 Task: See the cancellation policy of Tree house in Hardwick, Vermont, United States.
Action: Mouse moved to (103, 267)
Screenshot: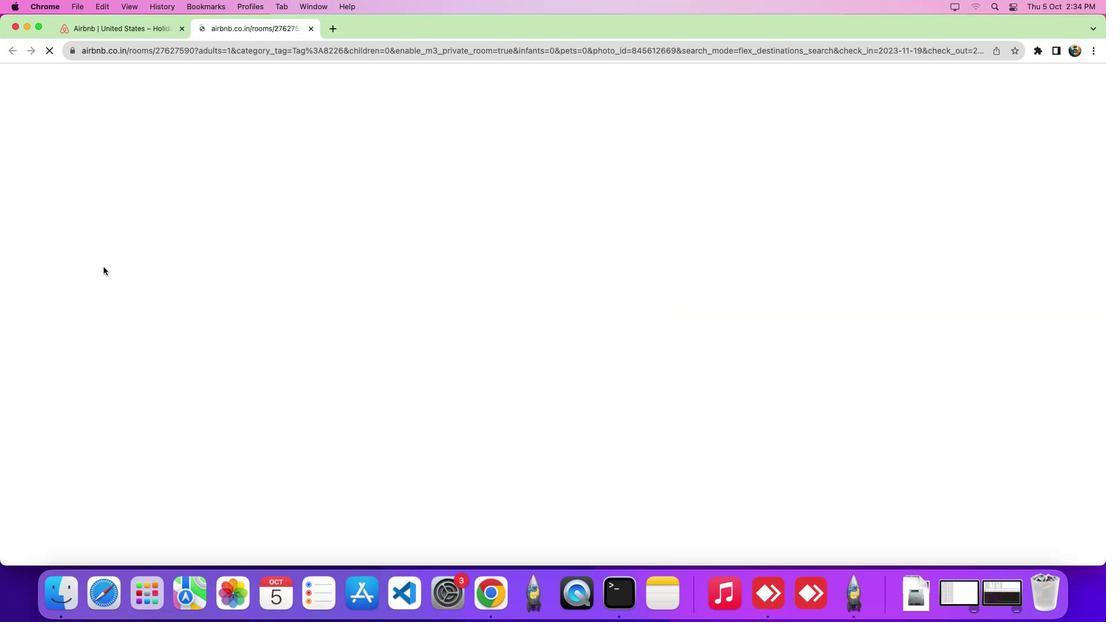 
Action: Mouse pressed left at (103, 267)
Screenshot: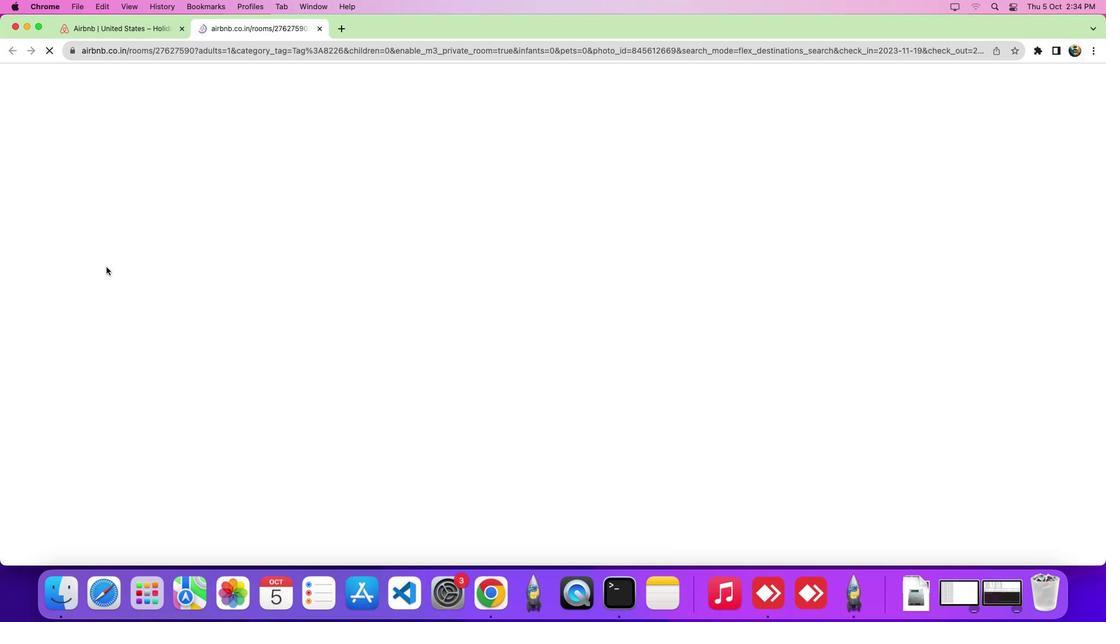 
Action: Mouse moved to (163, 403)
Screenshot: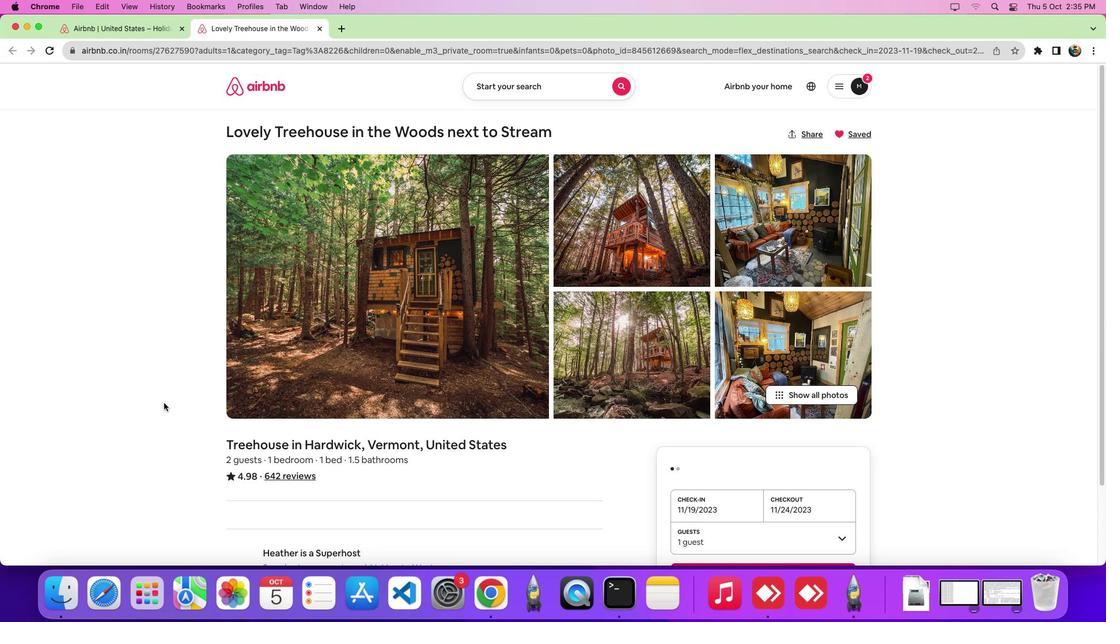 
Action: Mouse scrolled (163, 403) with delta (0, 0)
Screenshot: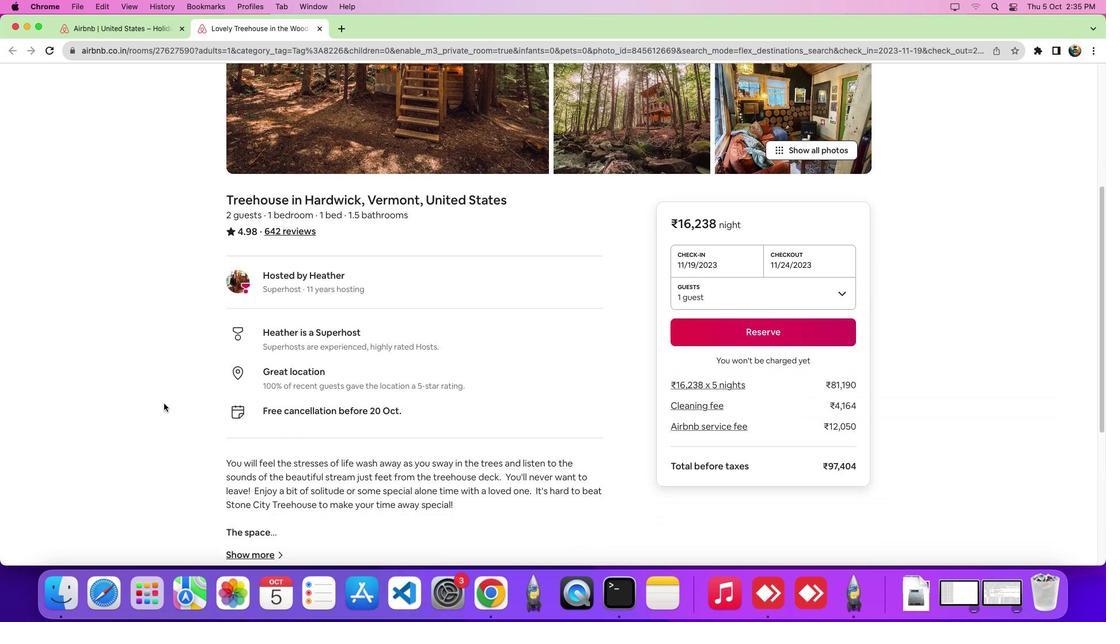 
Action: Mouse scrolled (163, 403) with delta (0, -1)
Screenshot: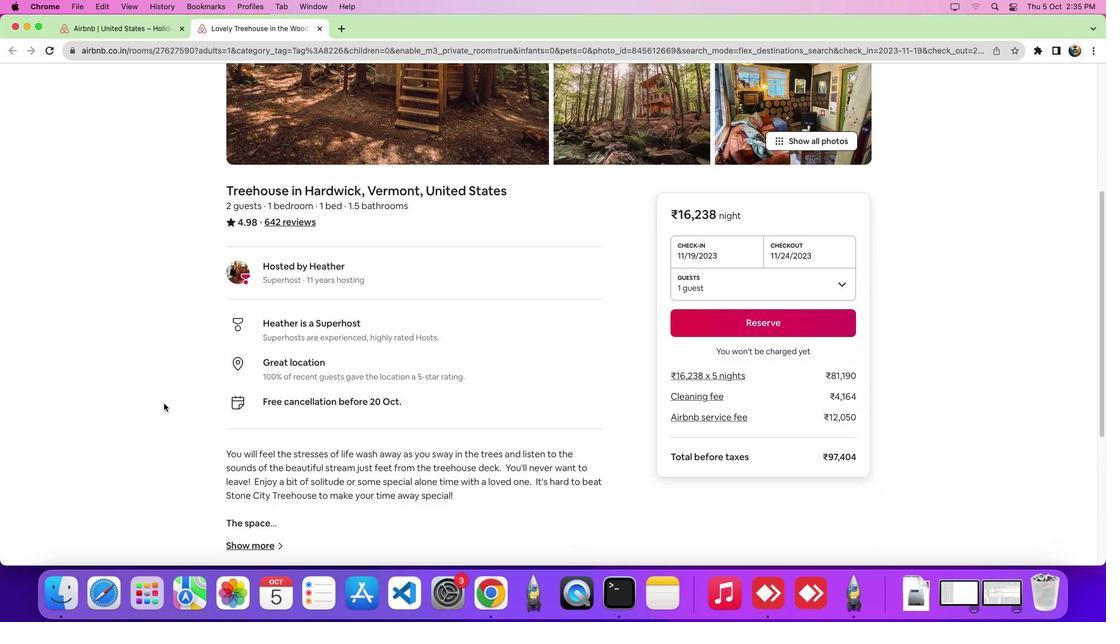 
Action: Mouse scrolled (163, 403) with delta (0, -5)
Screenshot: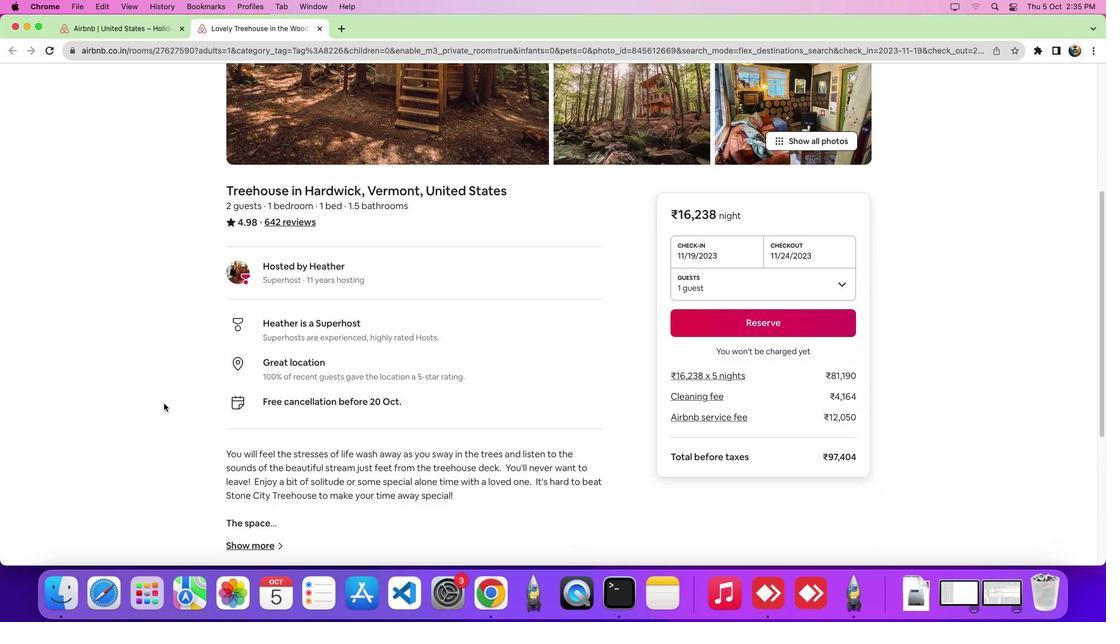 
Action: Mouse scrolled (163, 403) with delta (0, -8)
Screenshot: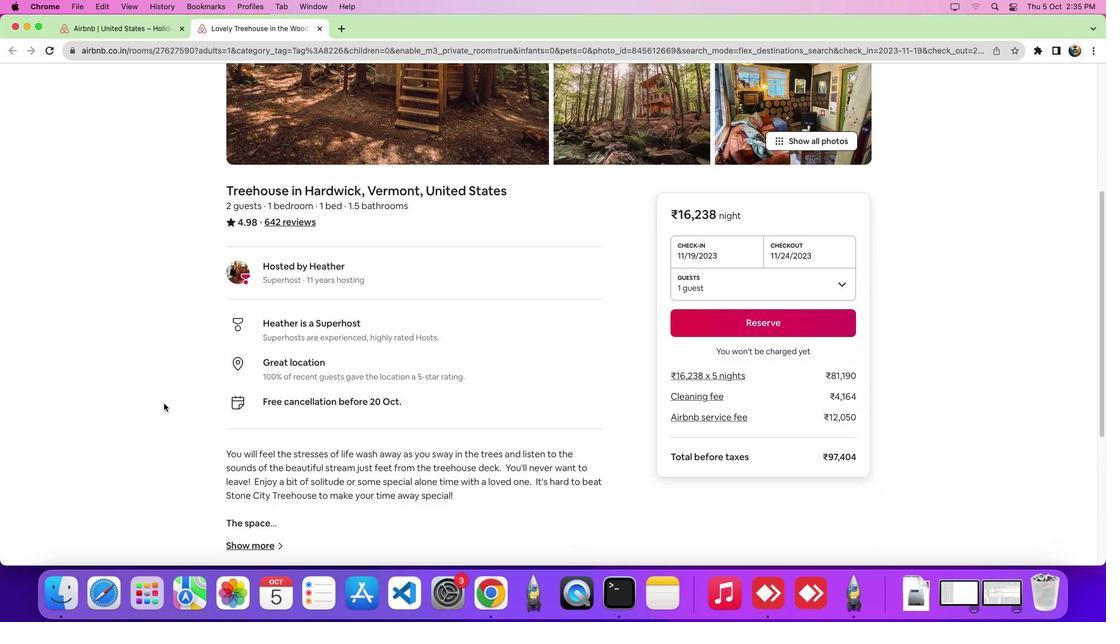 
Action: Mouse scrolled (163, 403) with delta (0, -9)
Screenshot: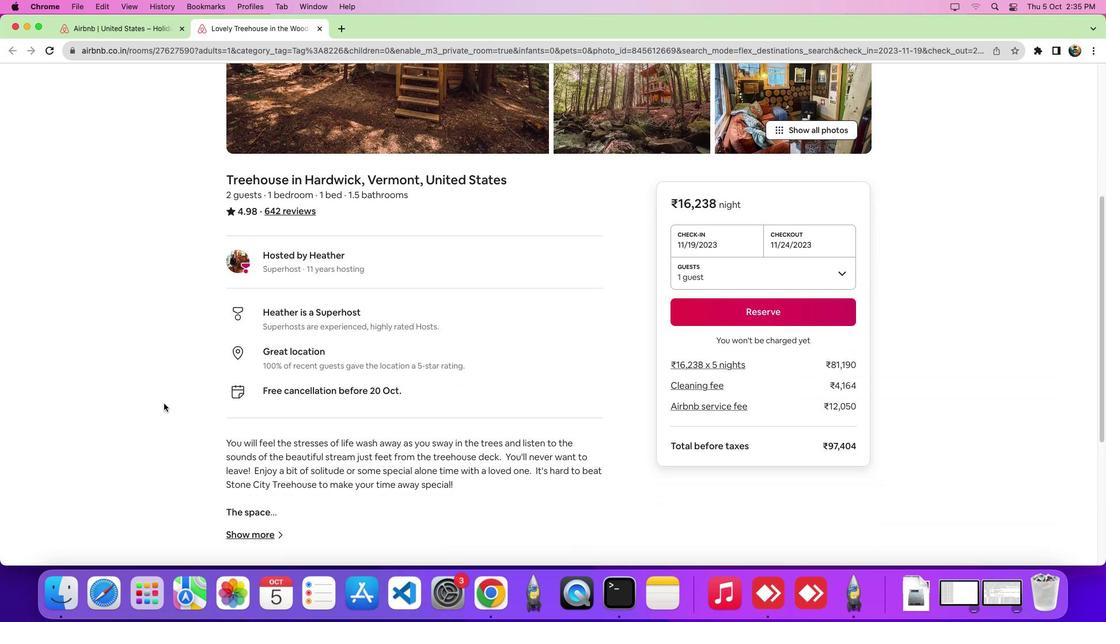 
Action: Mouse scrolled (163, 403) with delta (0, -9)
Screenshot: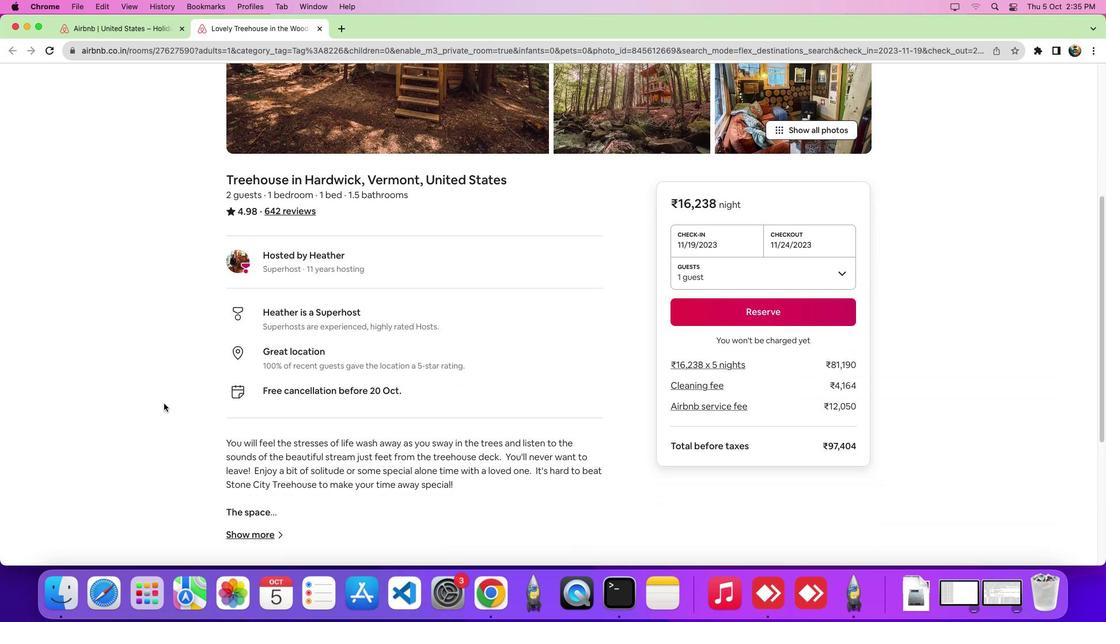 
Action: Mouse scrolled (163, 403) with delta (0, 0)
Screenshot: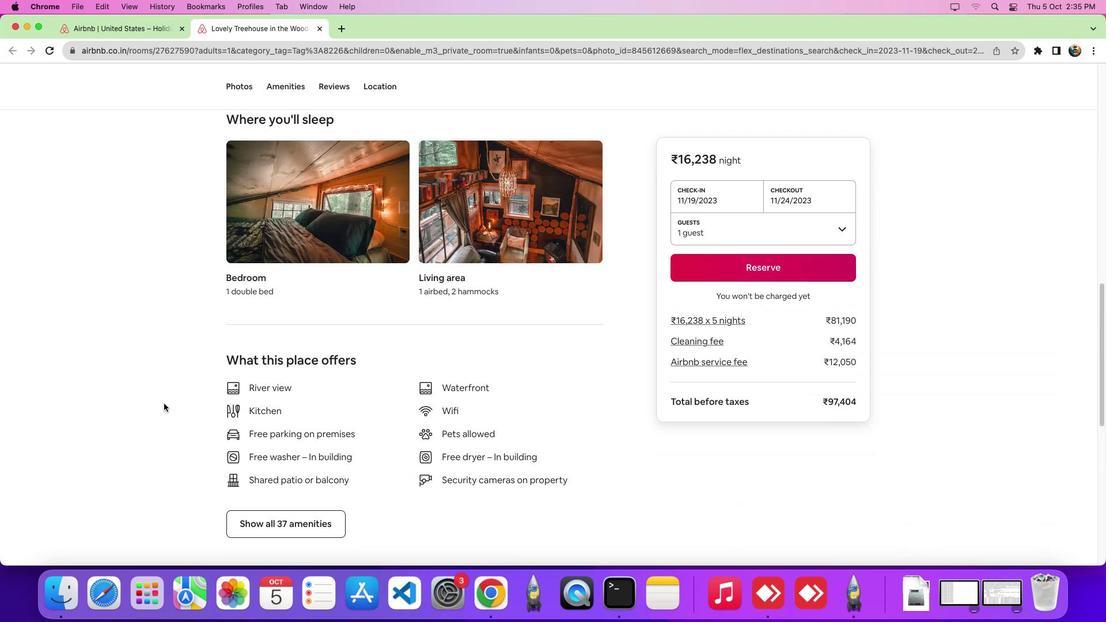 
Action: Mouse scrolled (163, 403) with delta (0, -1)
Screenshot: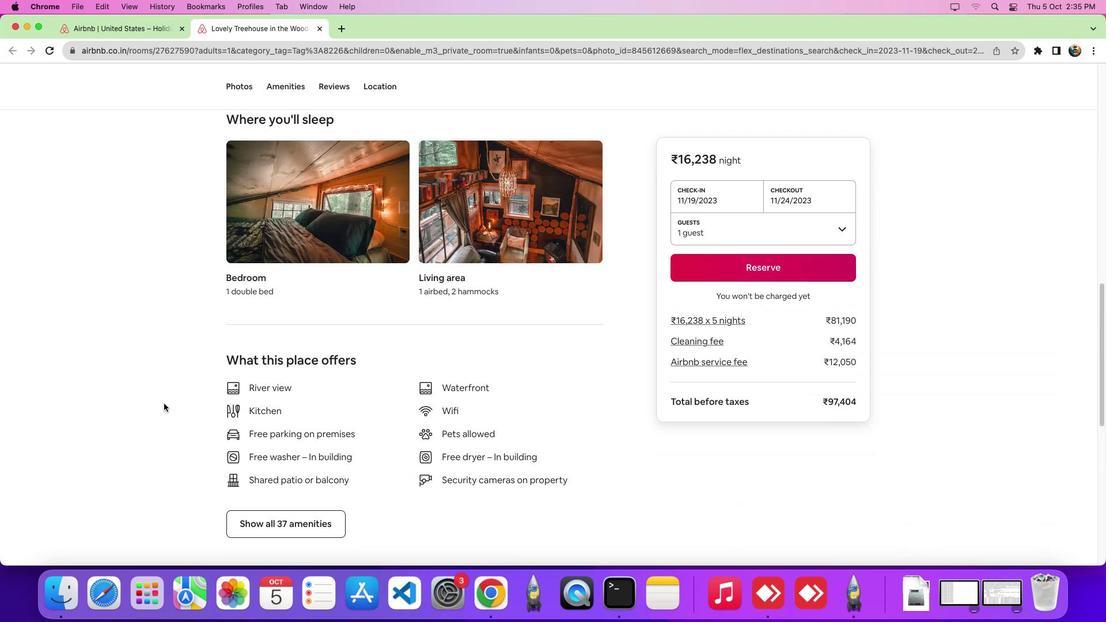 
Action: Mouse scrolled (163, 403) with delta (0, -5)
Screenshot: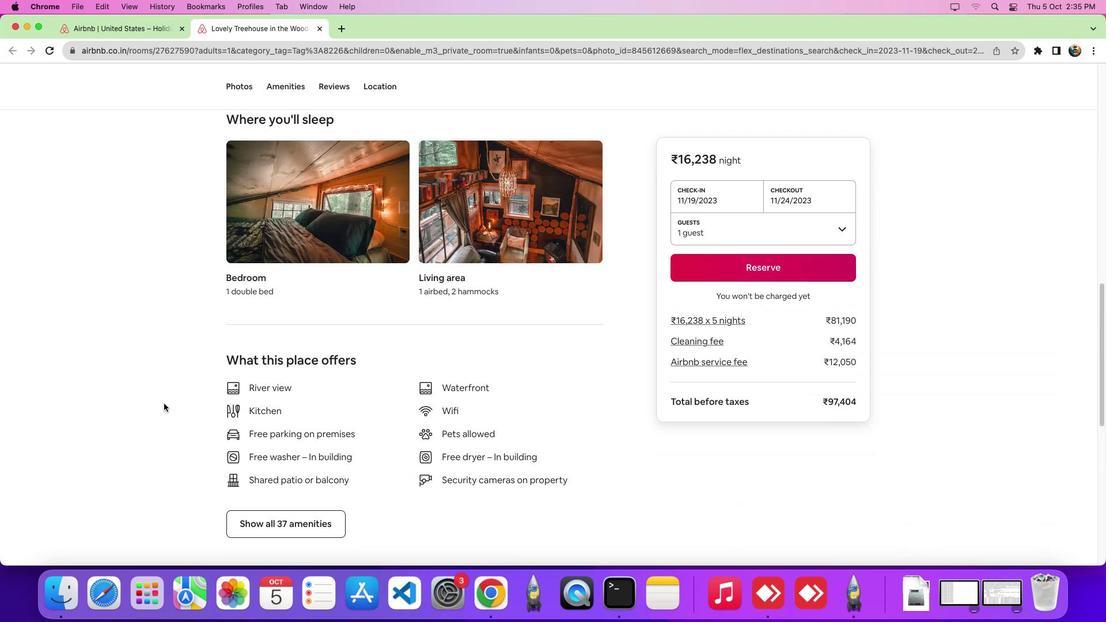 
Action: Mouse scrolled (163, 403) with delta (0, -8)
Screenshot: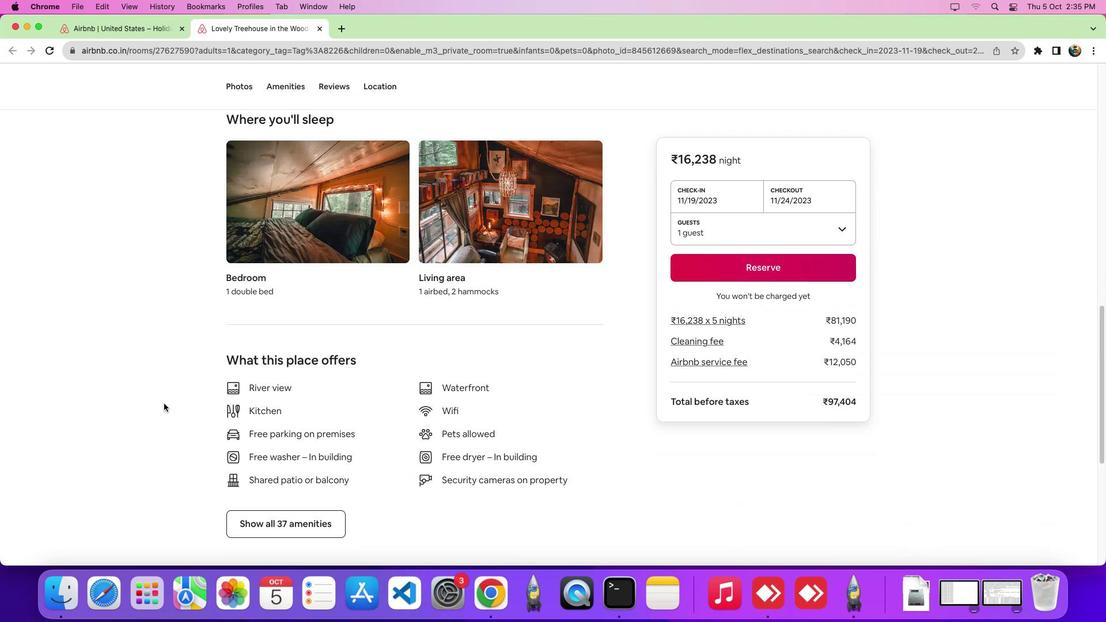 
Action: Mouse scrolled (163, 403) with delta (0, -9)
Screenshot: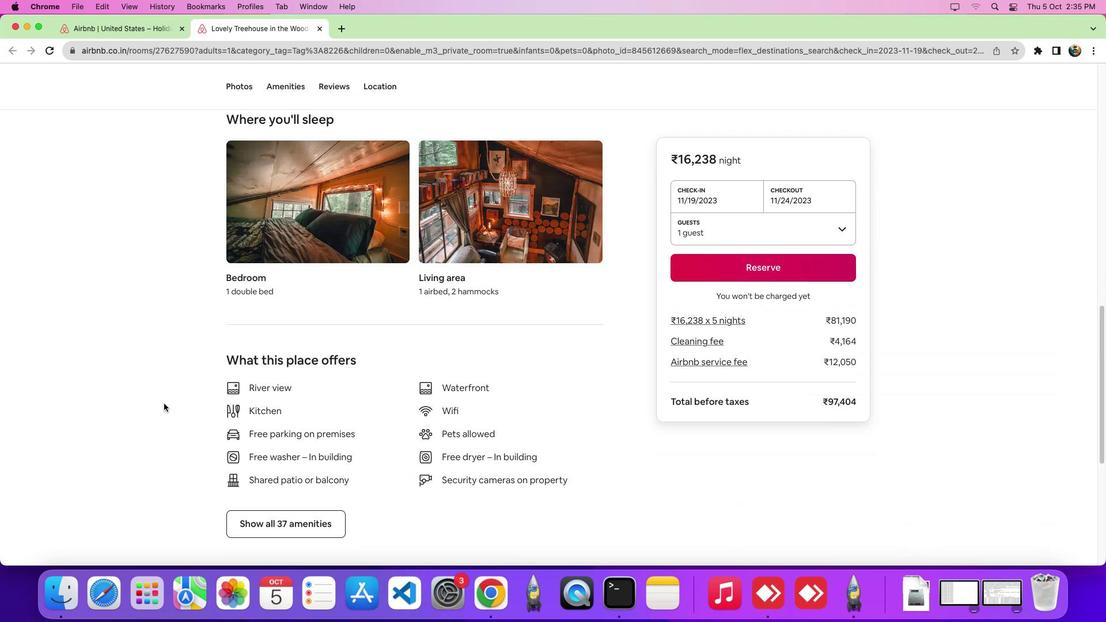 
Action: Mouse scrolled (163, 403) with delta (0, -9)
Screenshot: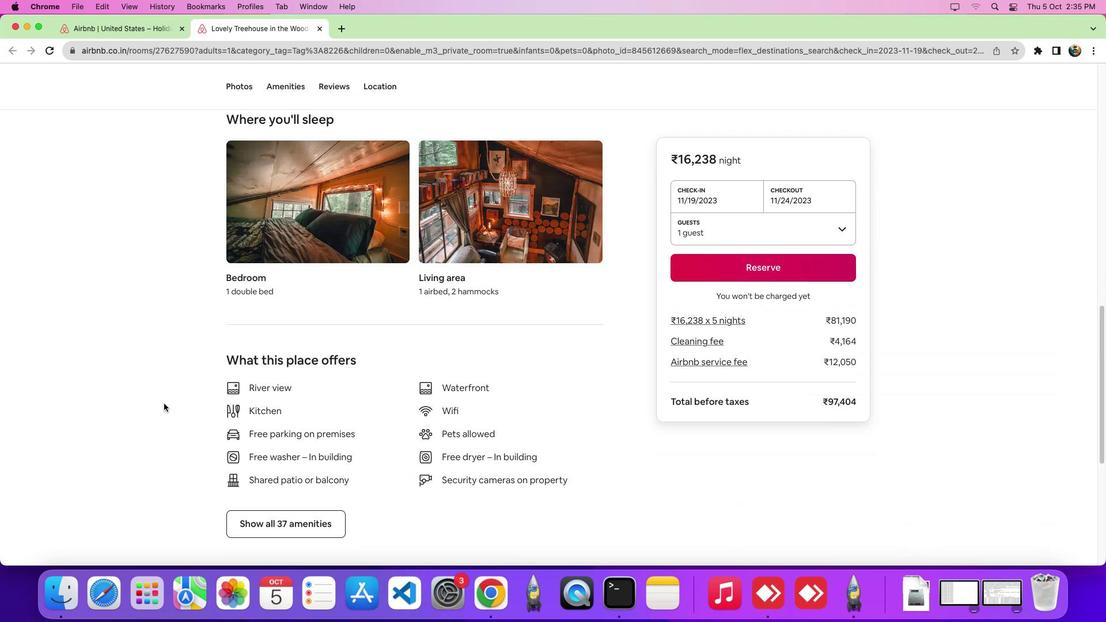 
Action: Mouse moved to (163, 404)
Screenshot: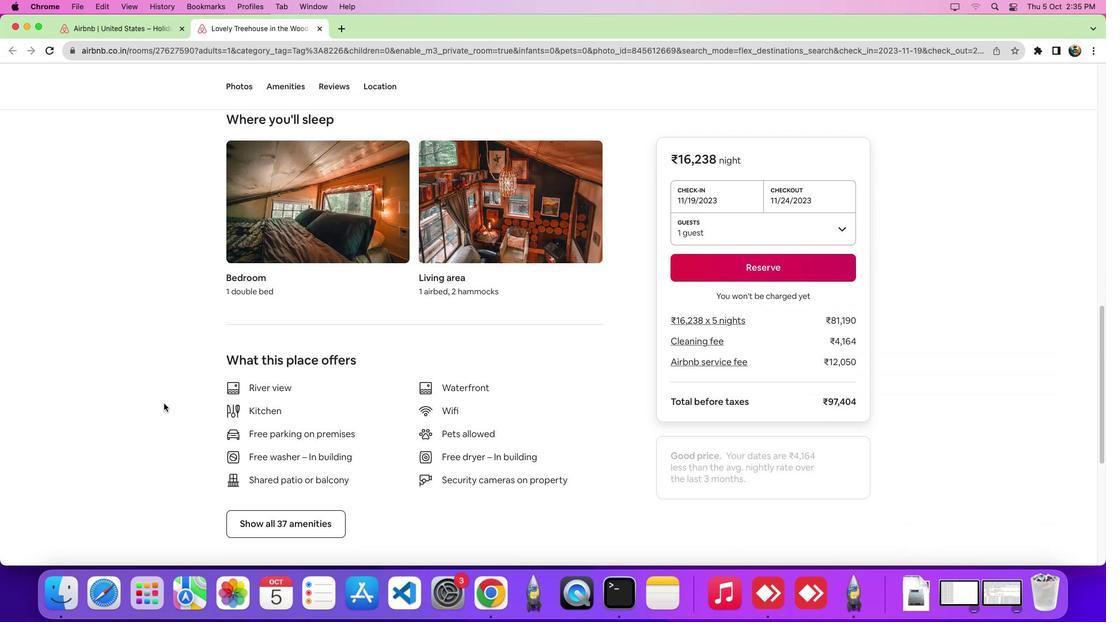 
Action: Mouse scrolled (163, 404) with delta (0, 0)
Screenshot: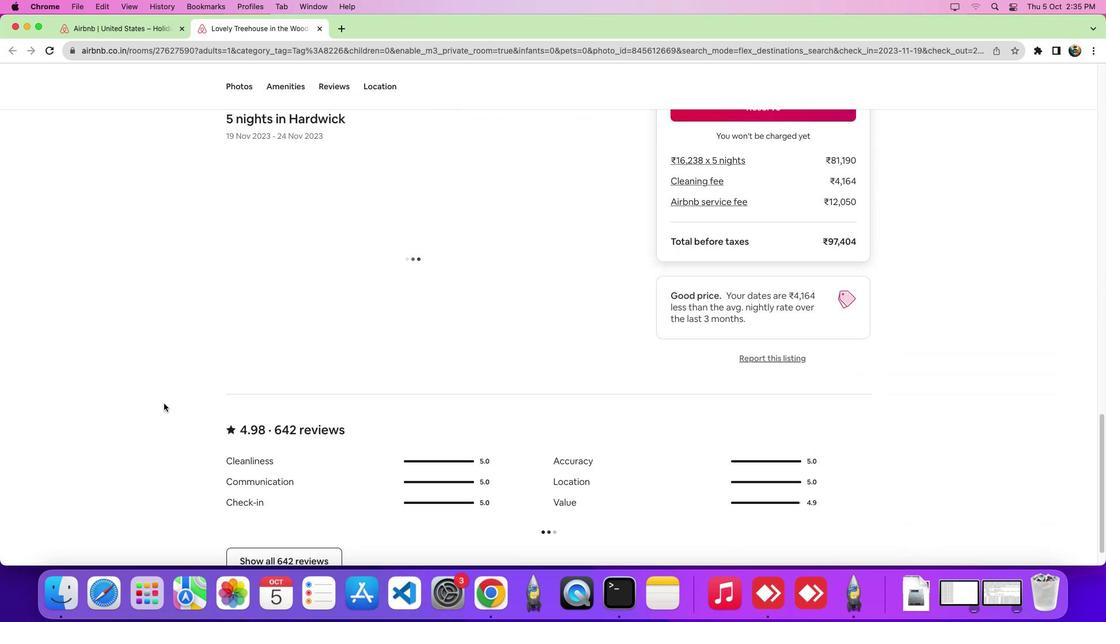 
Action: Mouse scrolled (163, 404) with delta (0, -1)
Screenshot: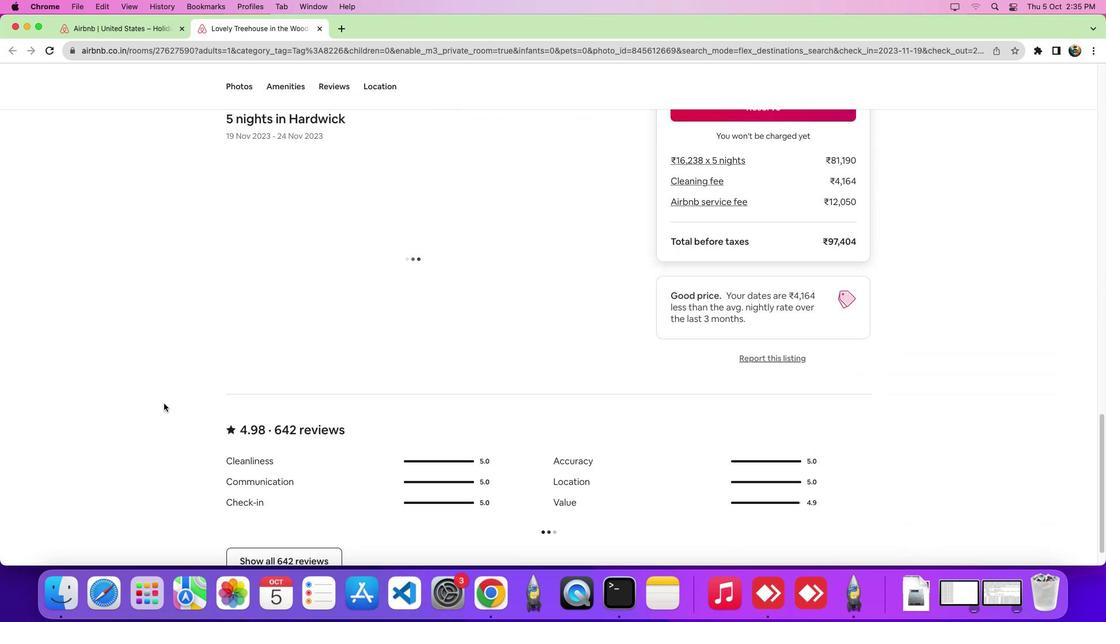 
Action: Mouse scrolled (163, 404) with delta (0, -5)
Screenshot: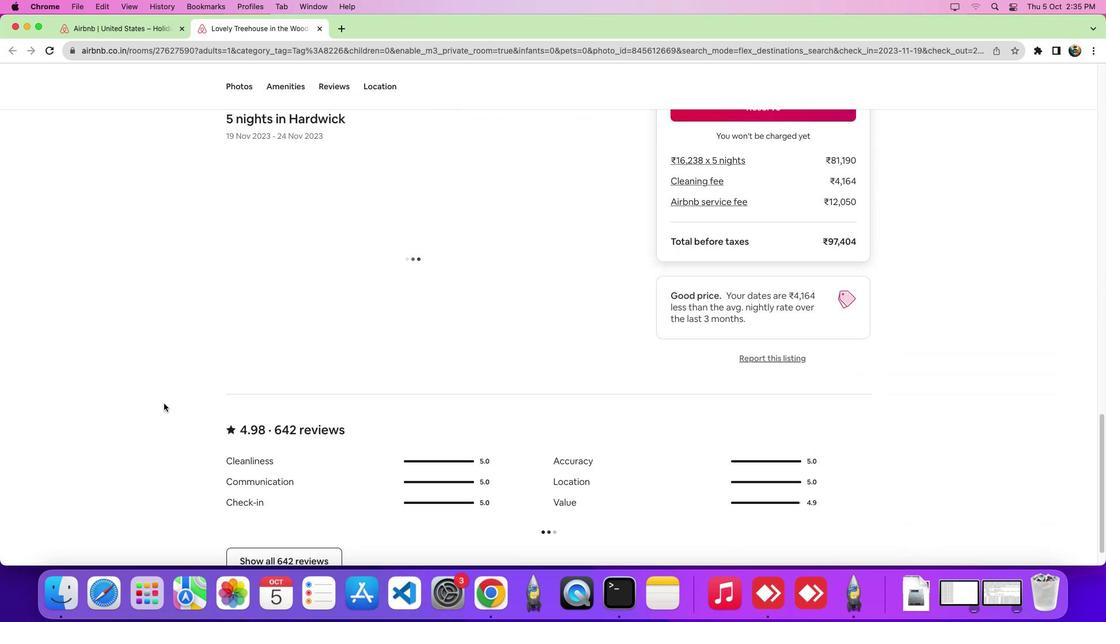
Action: Mouse scrolled (163, 404) with delta (0, -8)
Screenshot: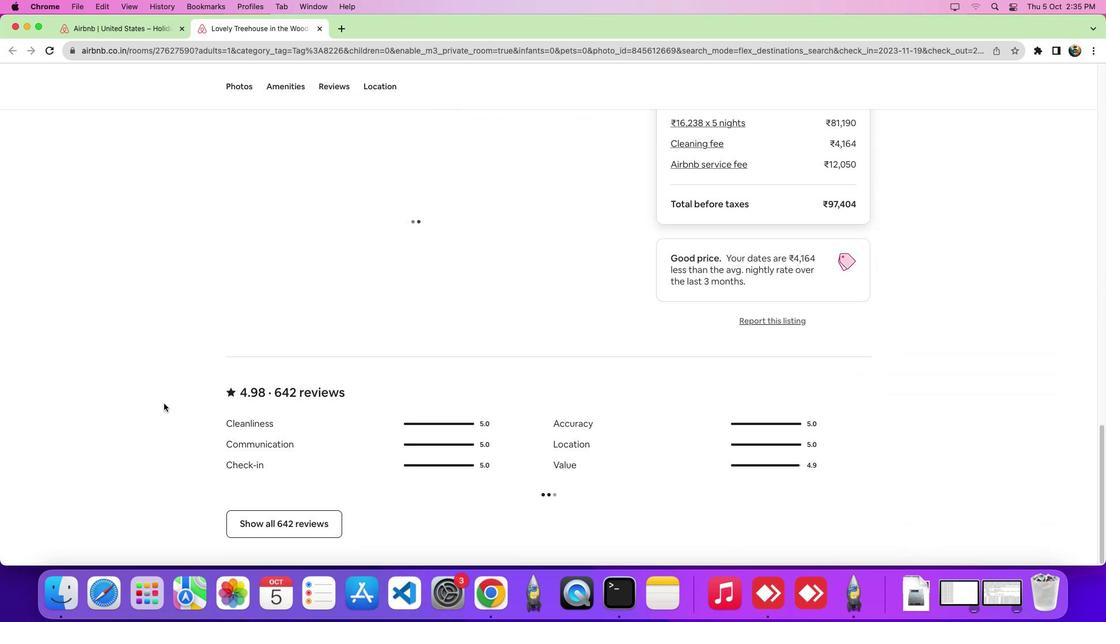 
Action: Mouse scrolled (163, 404) with delta (0, -9)
Screenshot: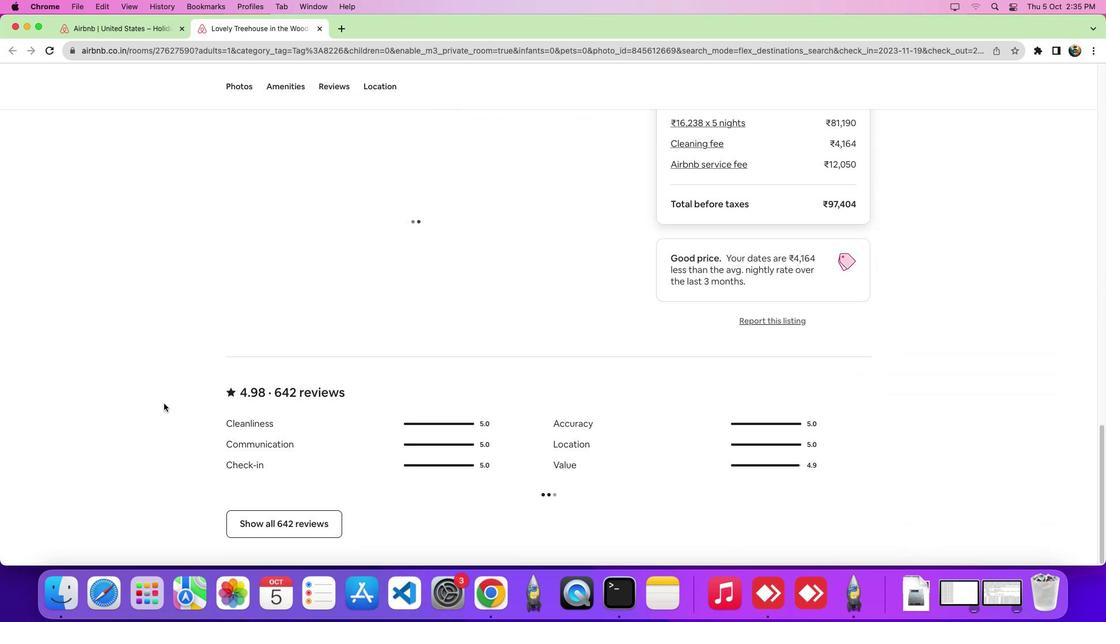 
Action: Mouse scrolled (163, 404) with delta (0, -9)
Screenshot: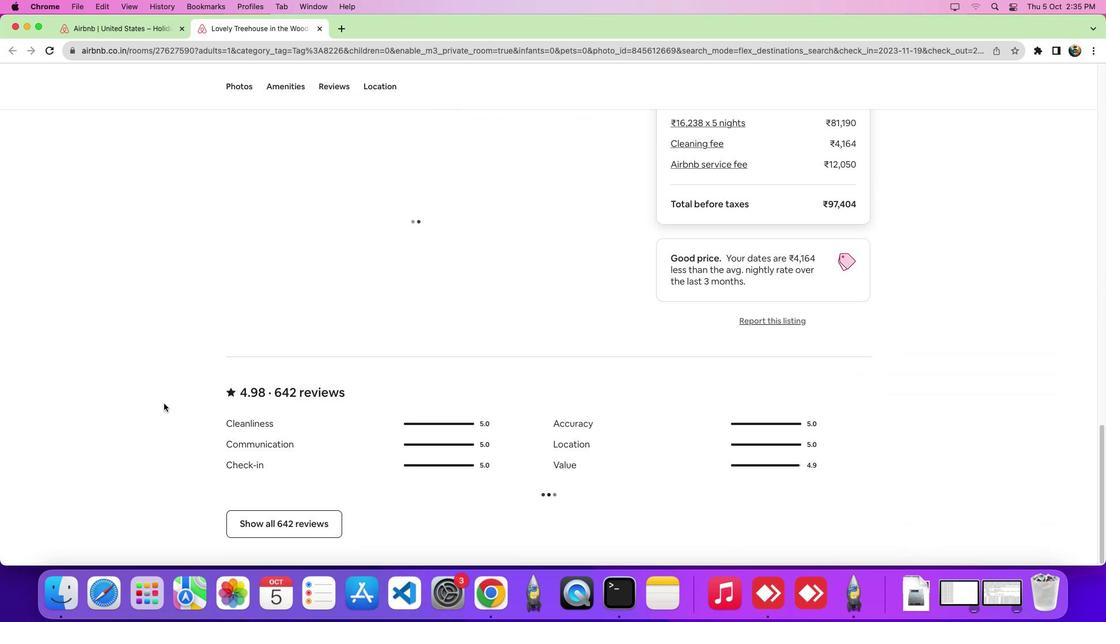 
Action: Mouse scrolled (163, 404) with delta (0, 0)
Screenshot: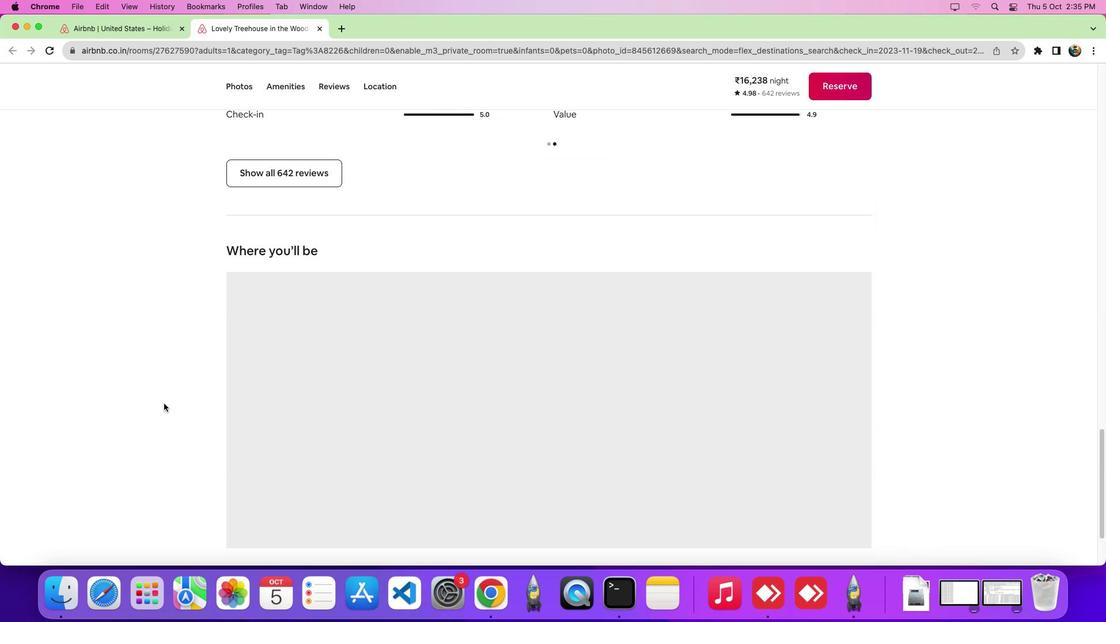 
Action: Mouse scrolled (163, 404) with delta (0, -1)
Screenshot: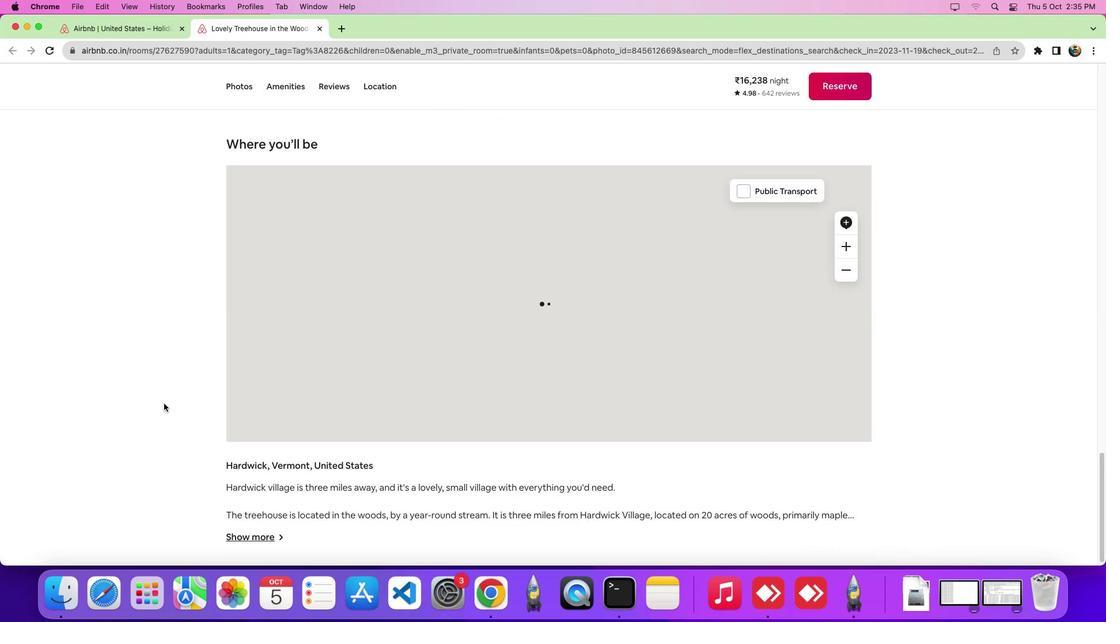 
Action: Mouse scrolled (163, 404) with delta (0, -5)
Screenshot: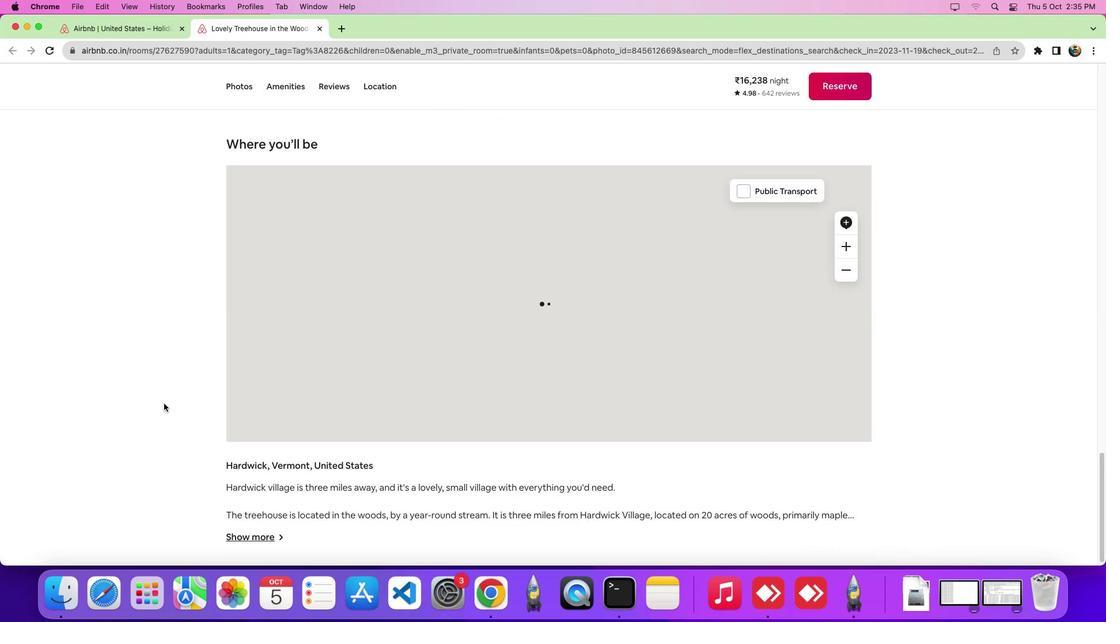 
Action: Mouse scrolled (163, 404) with delta (0, -8)
Screenshot: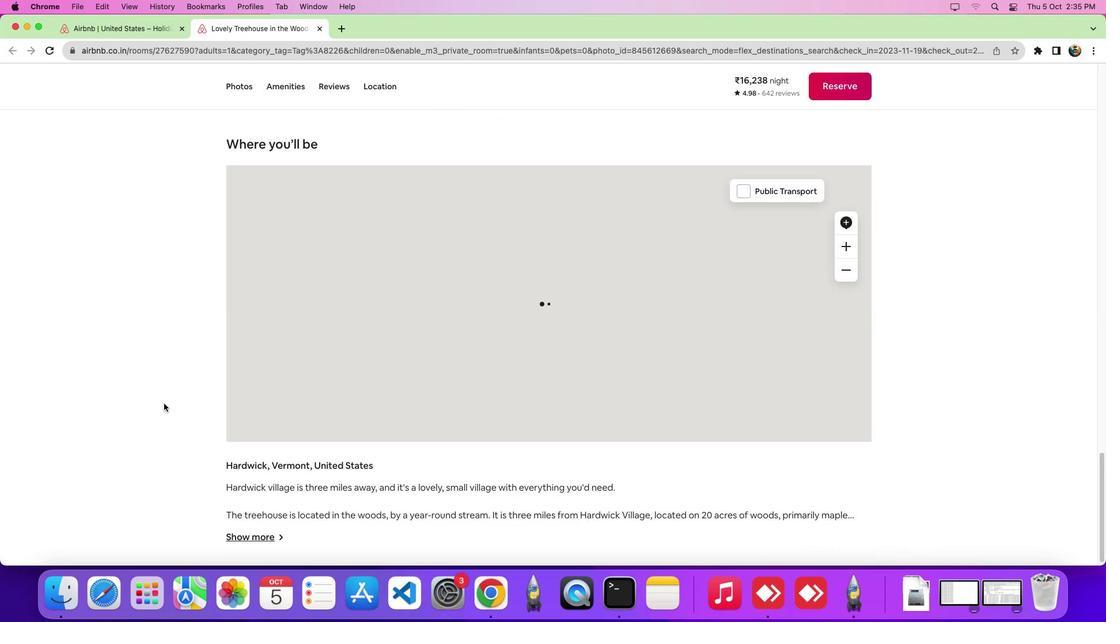 
Action: Mouse scrolled (163, 404) with delta (0, -9)
Screenshot: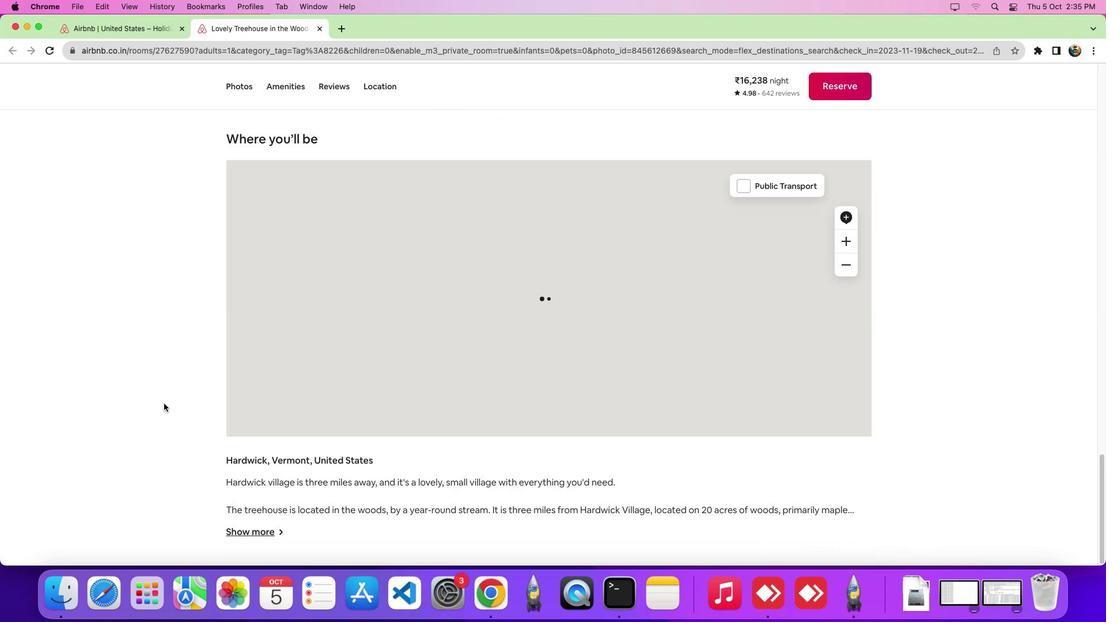 
Action: Mouse scrolled (163, 404) with delta (0, 0)
Screenshot: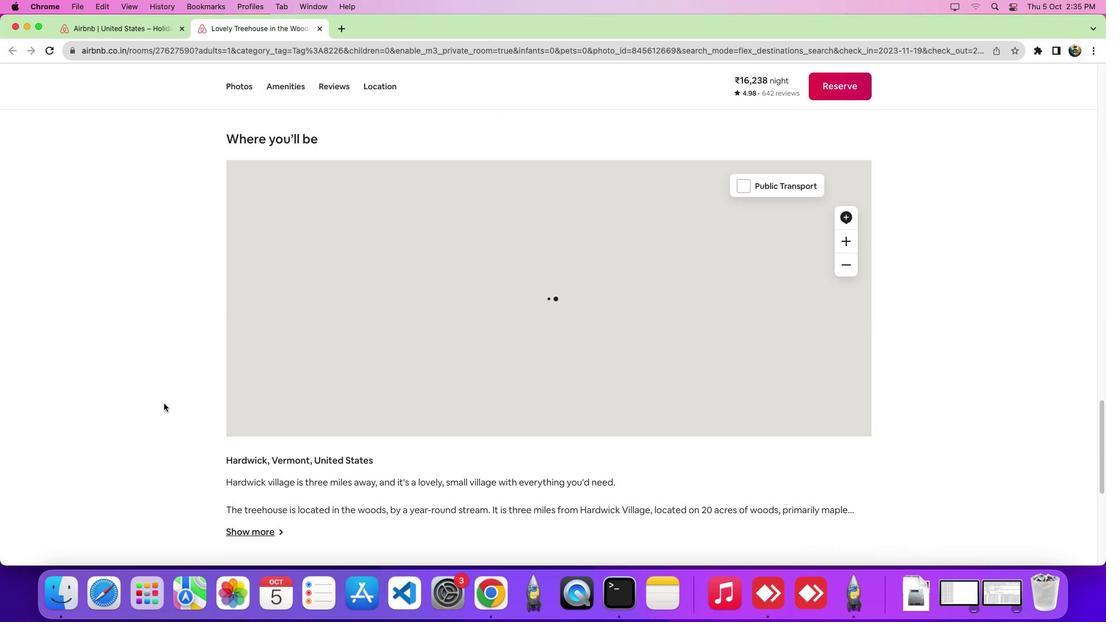 
Action: Mouse scrolled (163, 404) with delta (0, -1)
Screenshot: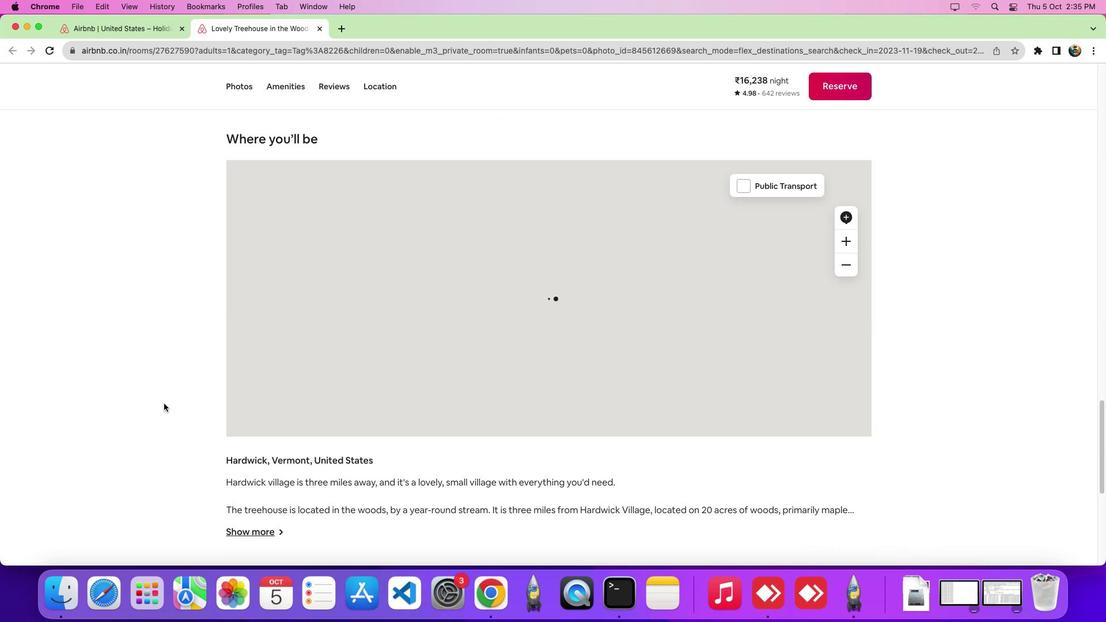 
Action: Mouse scrolled (163, 404) with delta (0, -5)
Screenshot: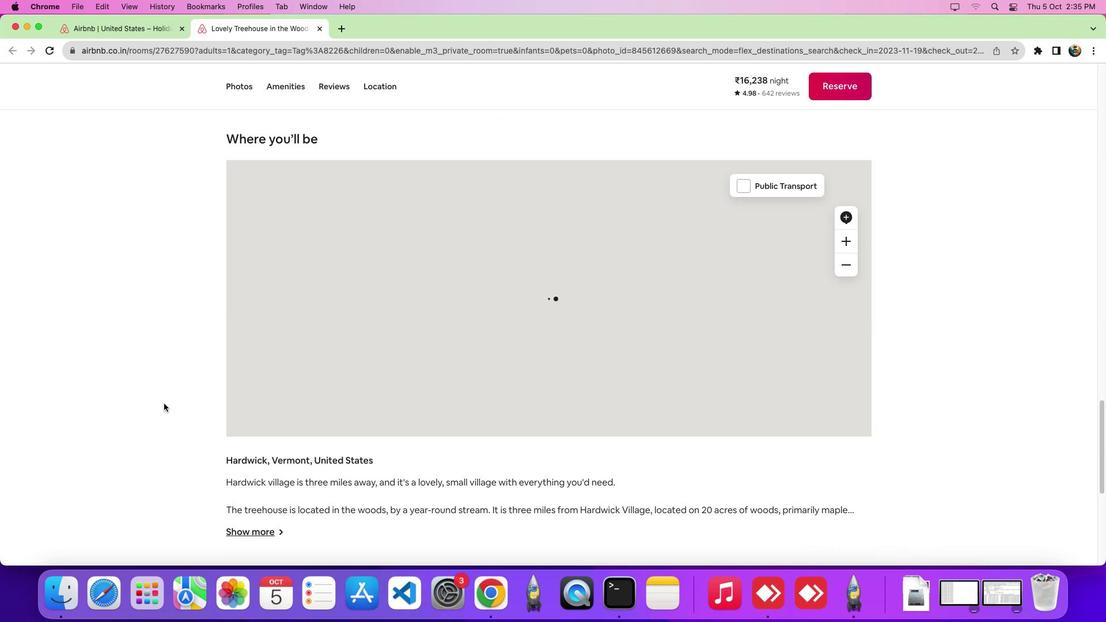 
Action: Mouse scrolled (163, 404) with delta (0, -8)
Screenshot: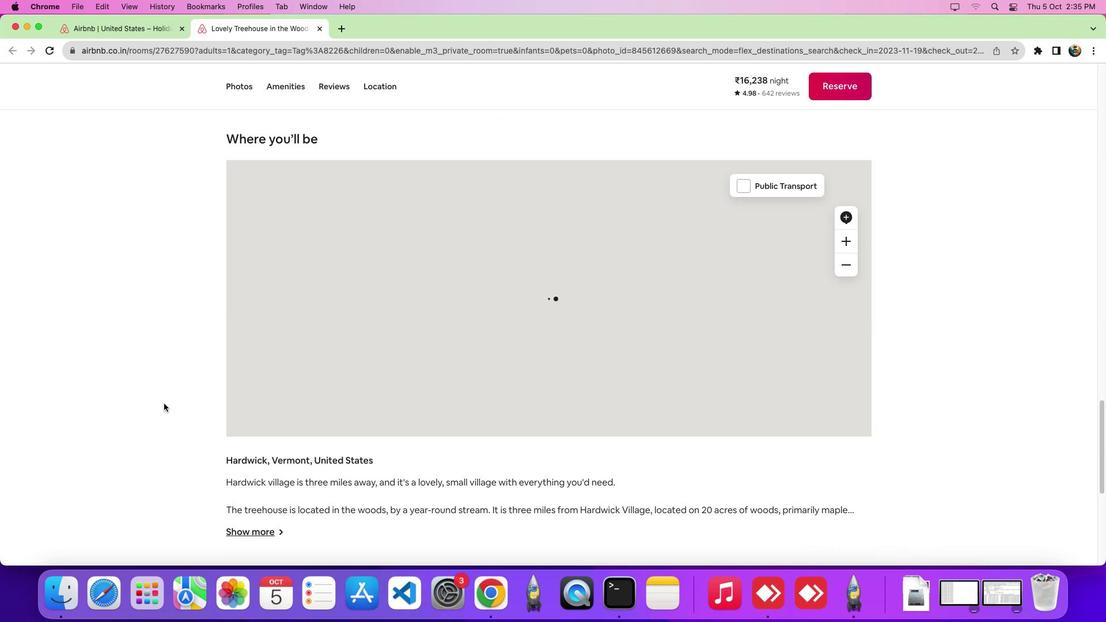 
Action: Mouse scrolled (163, 404) with delta (0, -8)
Screenshot: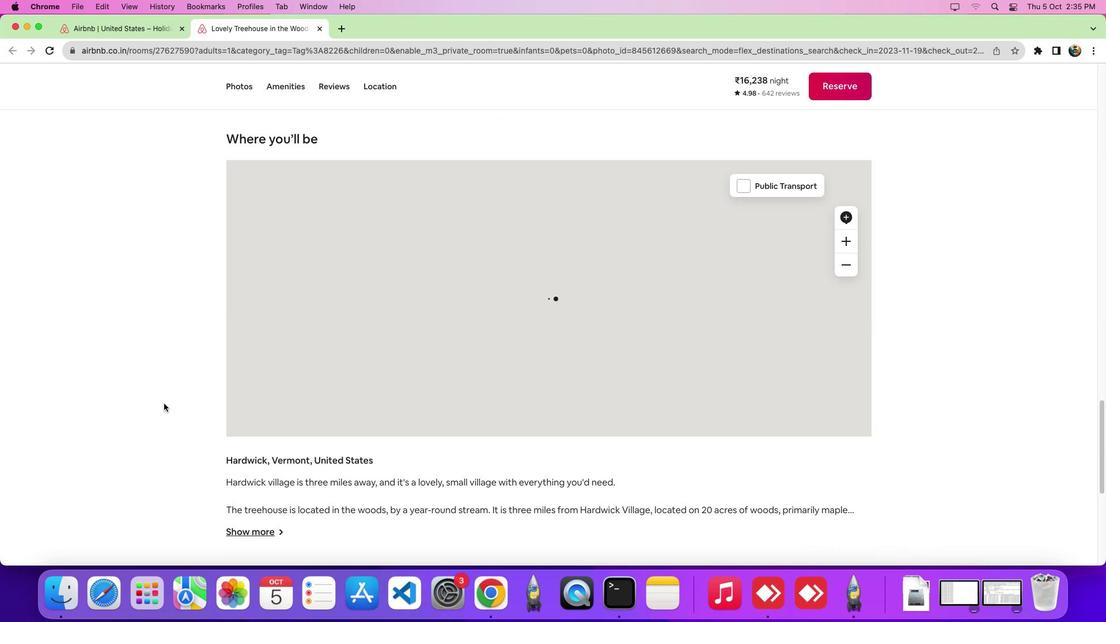 
Action: Mouse scrolled (163, 404) with delta (0, -9)
Screenshot: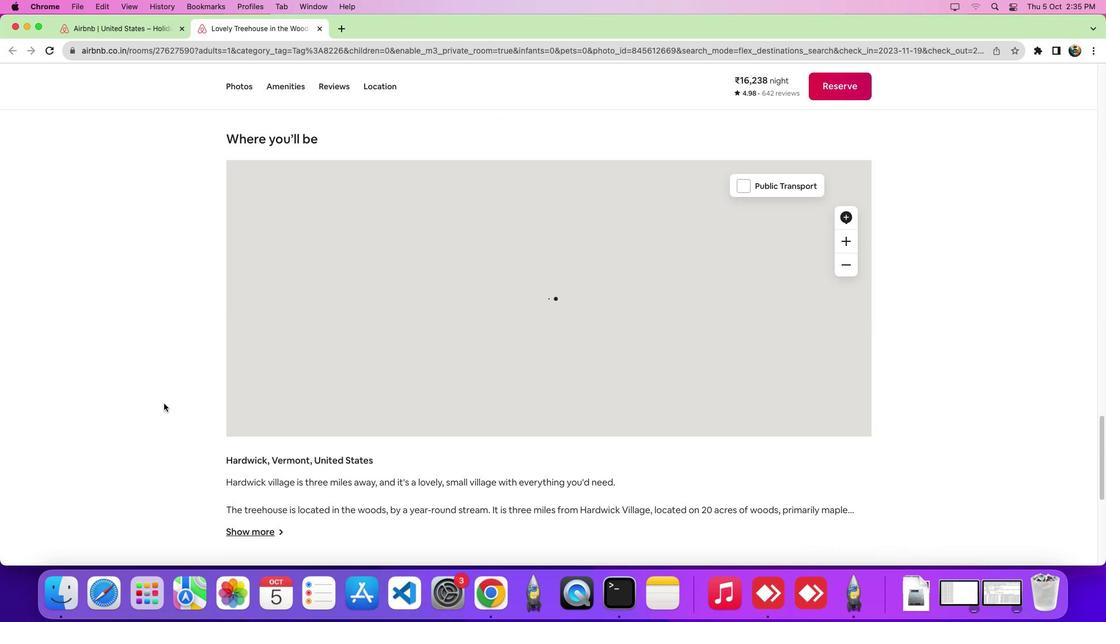 
Action: Mouse scrolled (163, 404) with delta (0, 0)
Screenshot: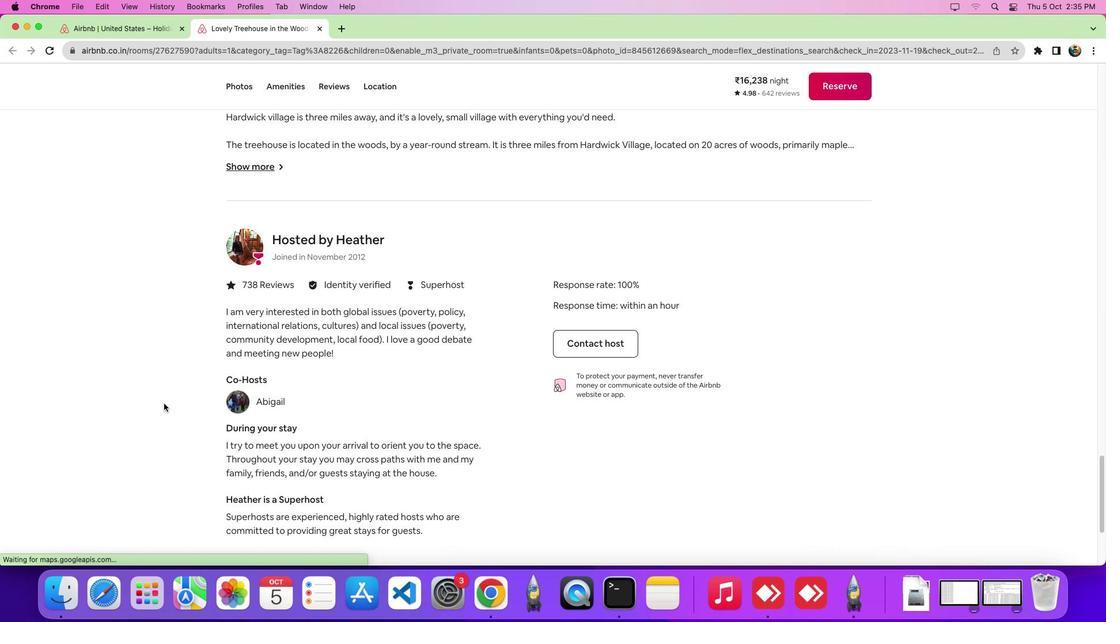 
Action: Mouse scrolled (163, 404) with delta (0, -1)
Screenshot: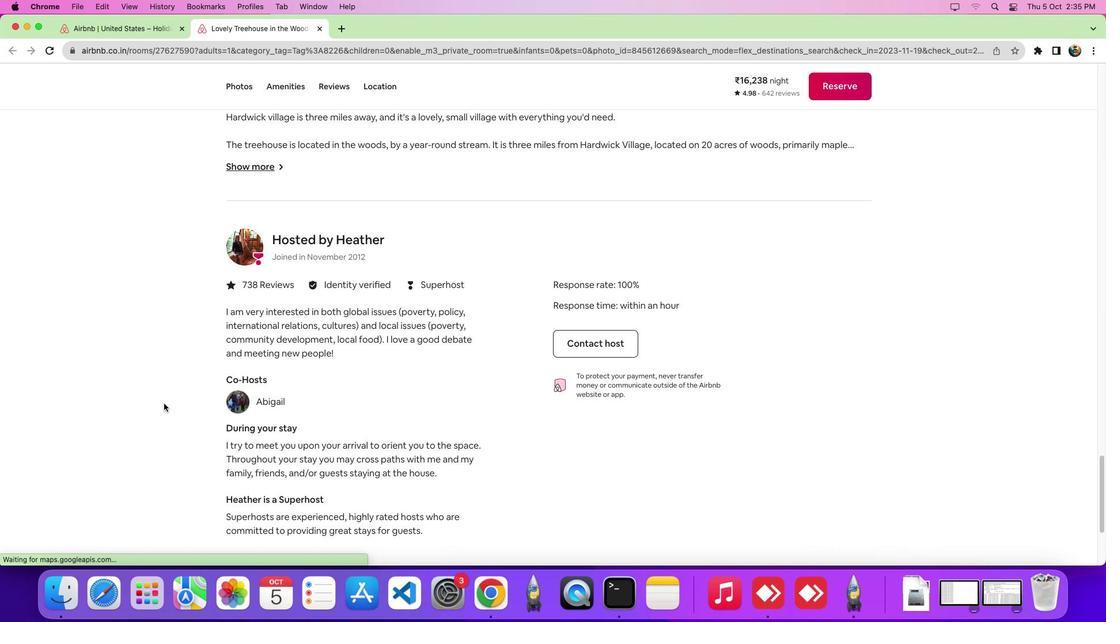 
Action: Mouse scrolled (163, 404) with delta (0, -5)
Screenshot: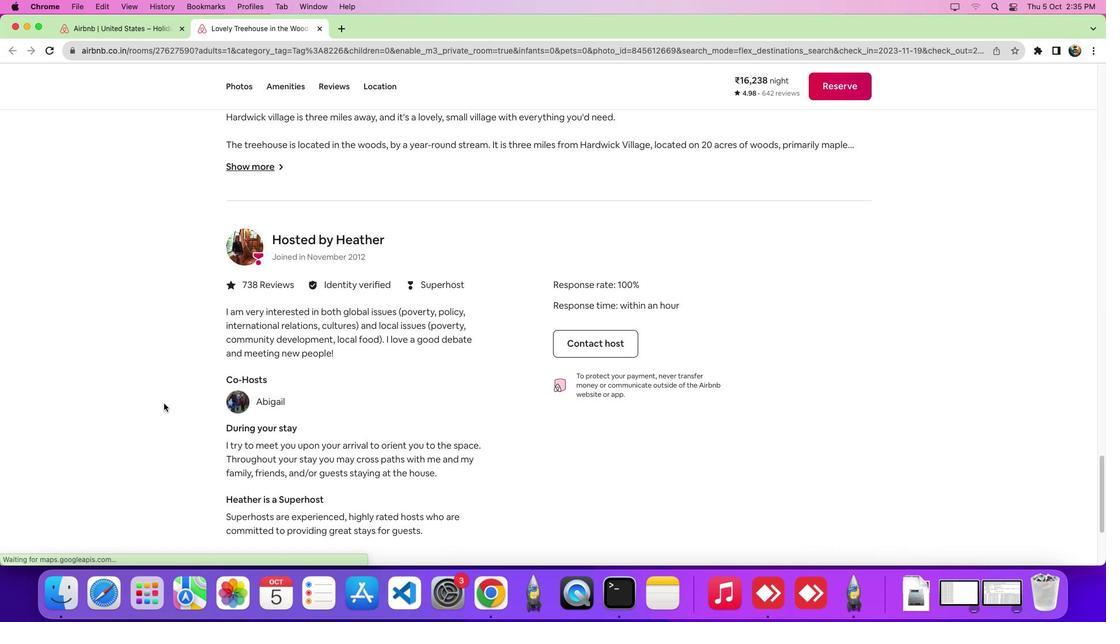 
Action: Mouse scrolled (163, 404) with delta (0, -8)
Screenshot: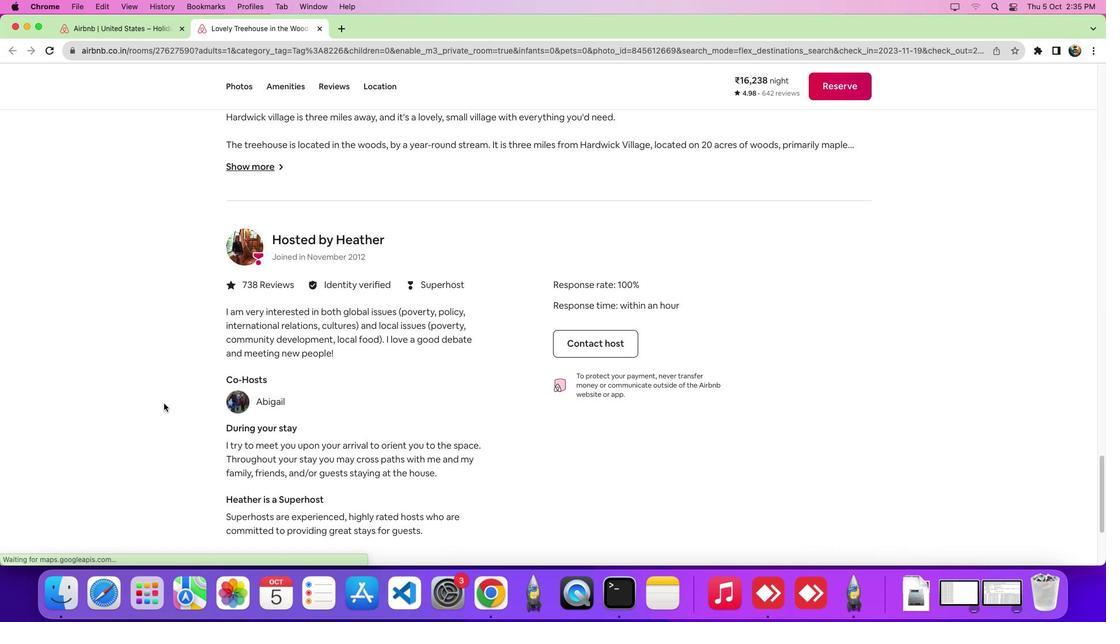 
Action: Mouse scrolled (163, 404) with delta (0, -8)
Screenshot: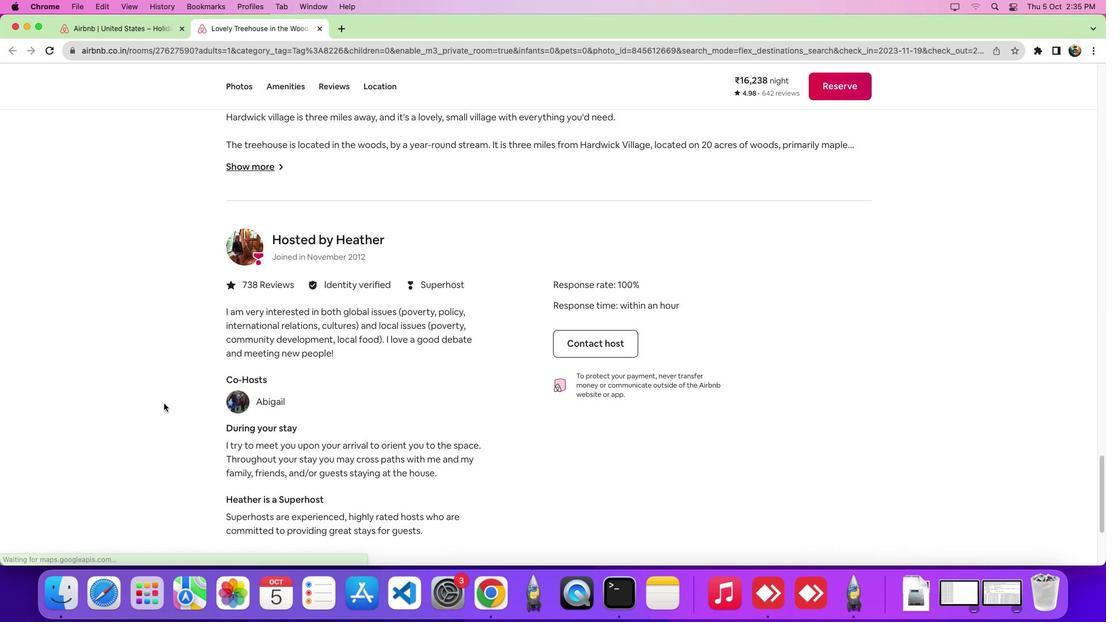
Action: Mouse scrolled (163, 404) with delta (0, 0)
Screenshot: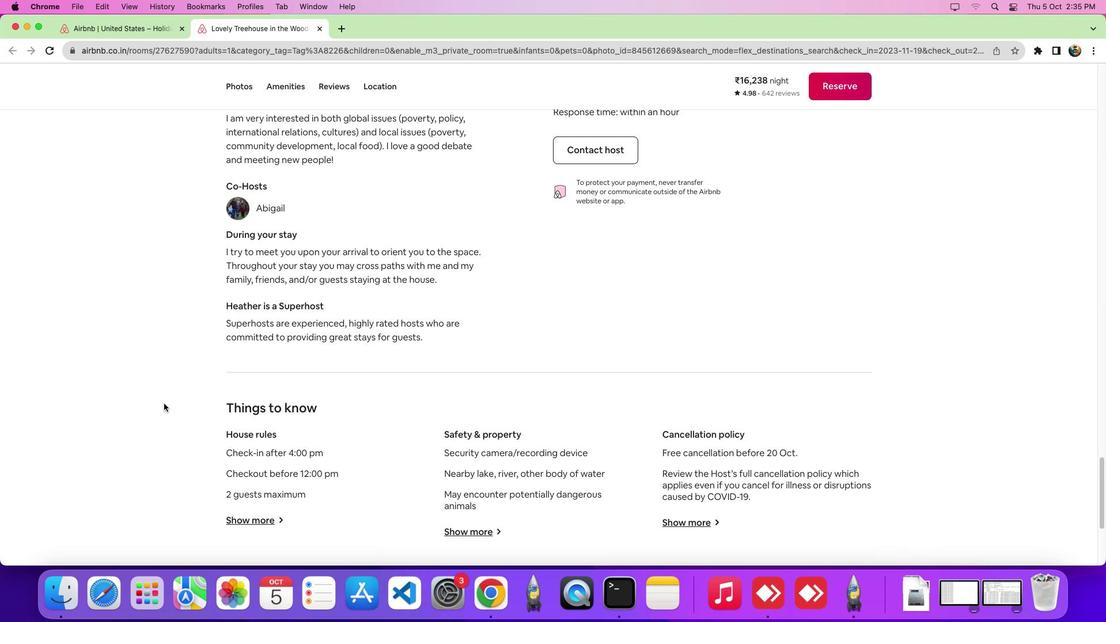 
Action: Mouse scrolled (163, 404) with delta (0, 0)
Screenshot: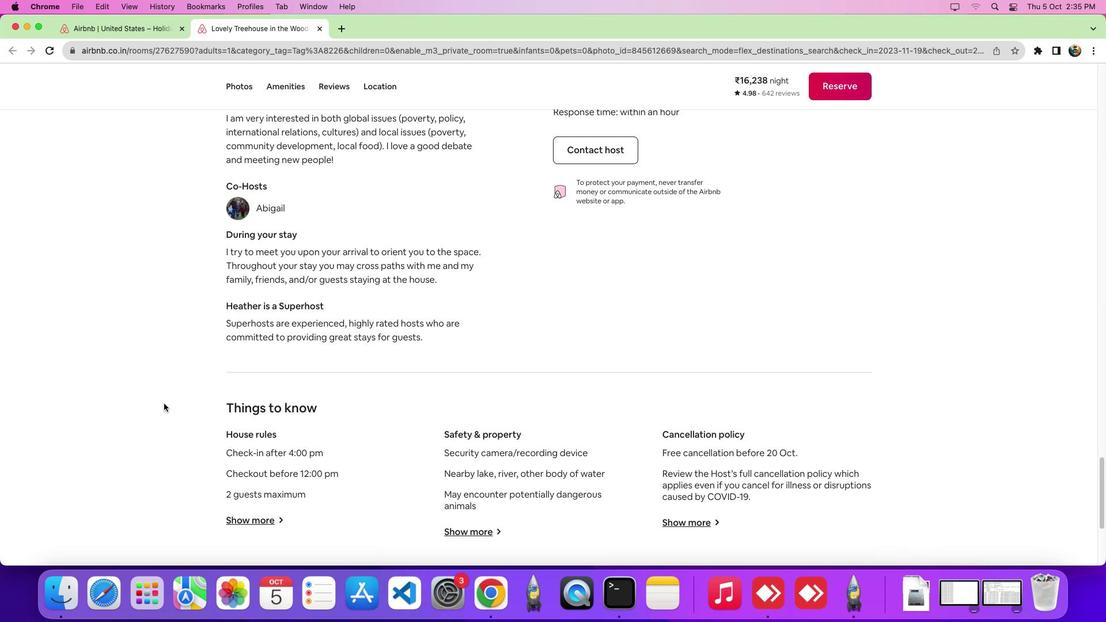 
Action: Mouse scrolled (163, 404) with delta (0, -5)
Screenshot: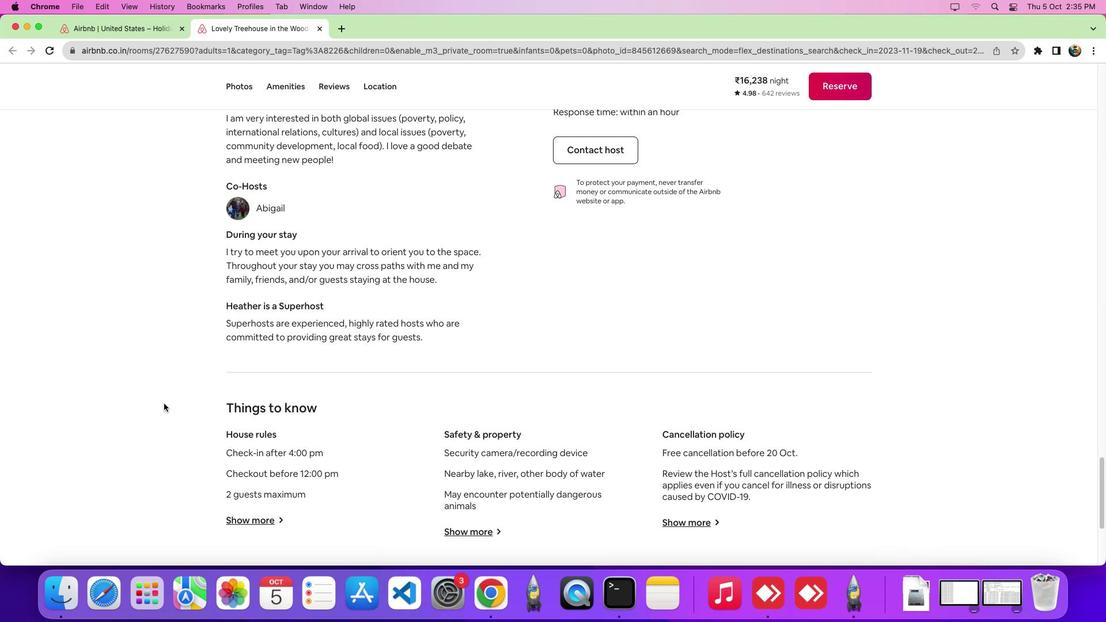 
Action: Mouse scrolled (163, 404) with delta (0, -7)
Screenshot: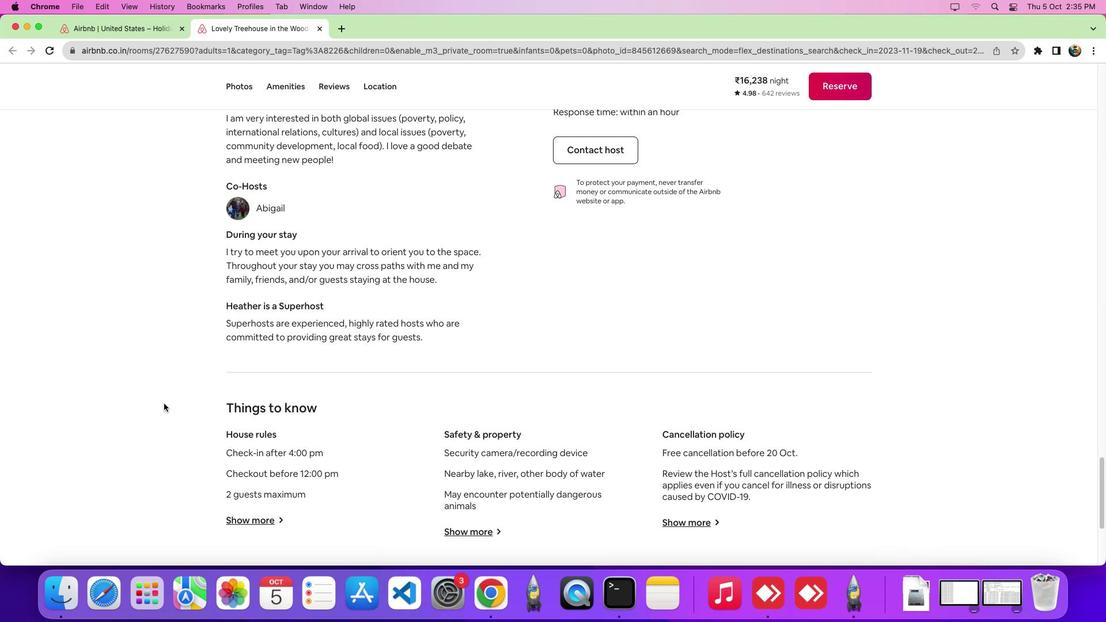 
Action: Mouse scrolled (163, 404) with delta (0, 0)
Screenshot: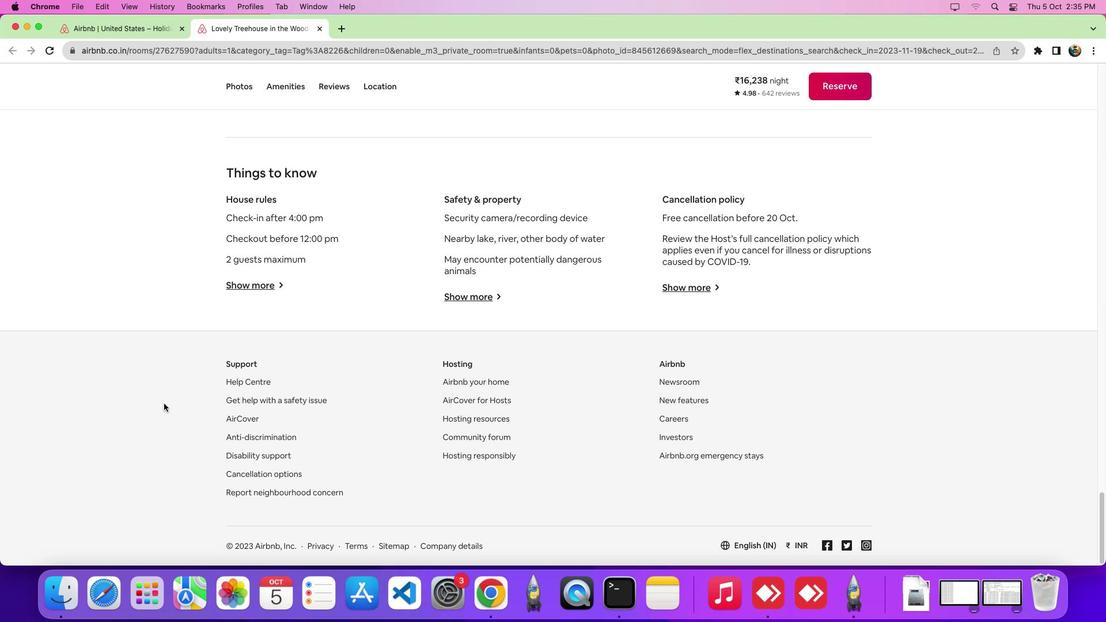 
Action: Mouse scrolled (163, 404) with delta (0, 0)
Screenshot: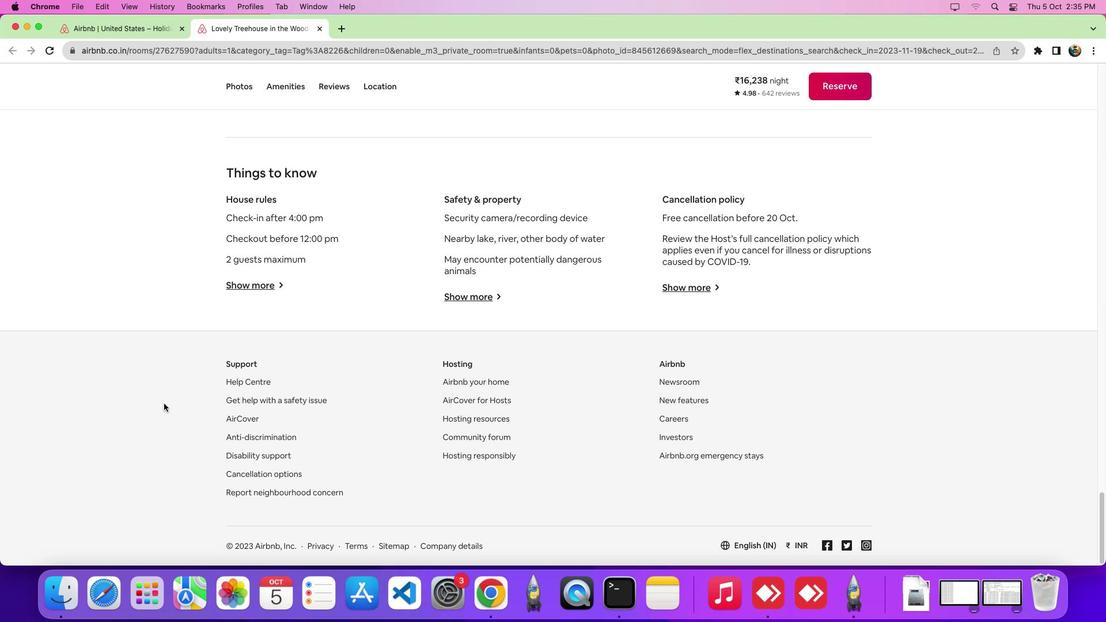 
Action: Mouse scrolled (163, 404) with delta (0, -4)
Screenshot: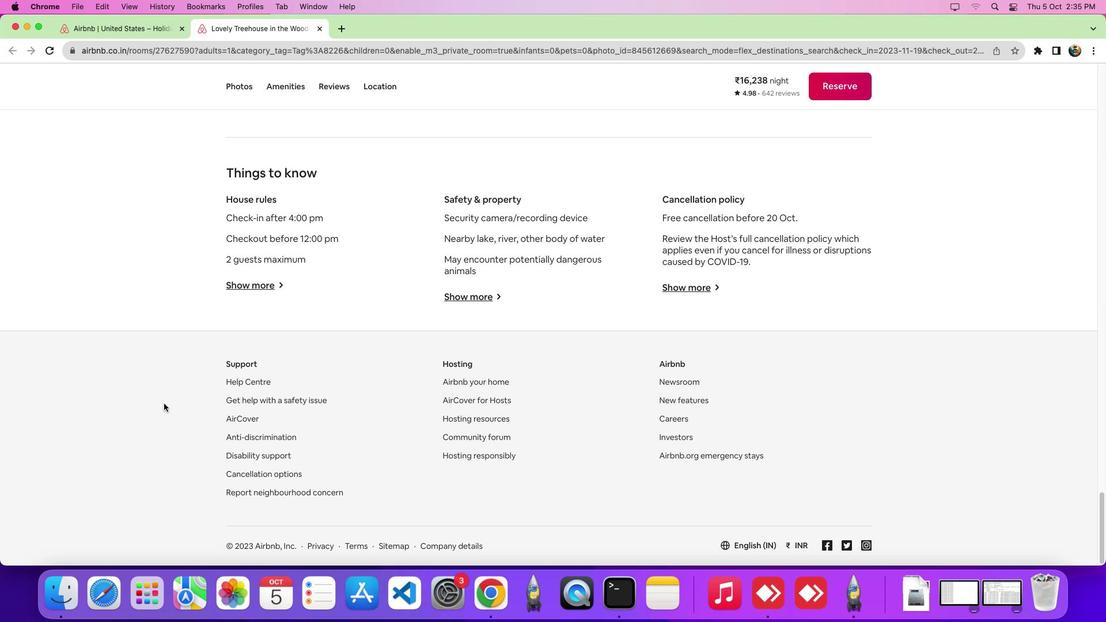 
Action: Mouse scrolled (163, 404) with delta (0, -7)
Screenshot: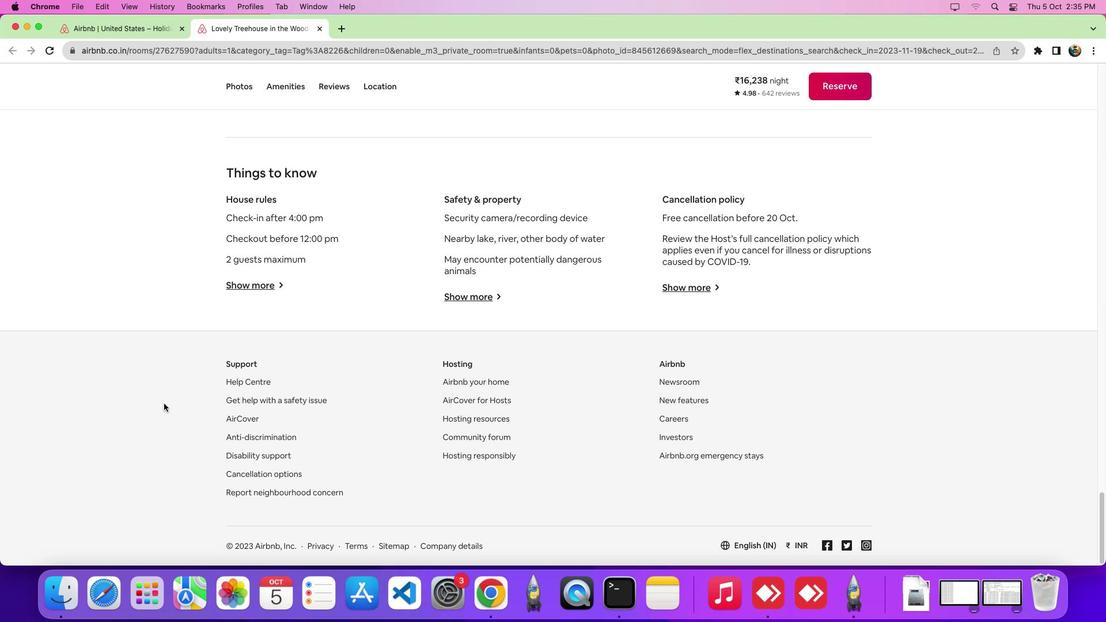 
Action: Mouse scrolled (163, 404) with delta (0, 0)
Screenshot: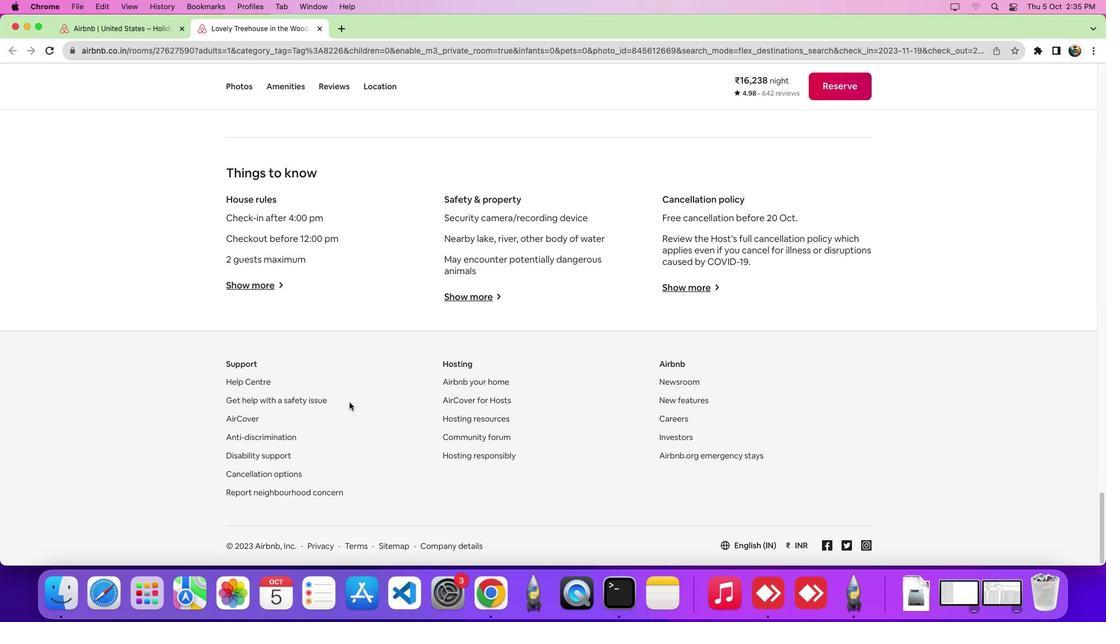 
Action: Mouse moved to (686, 290)
Screenshot: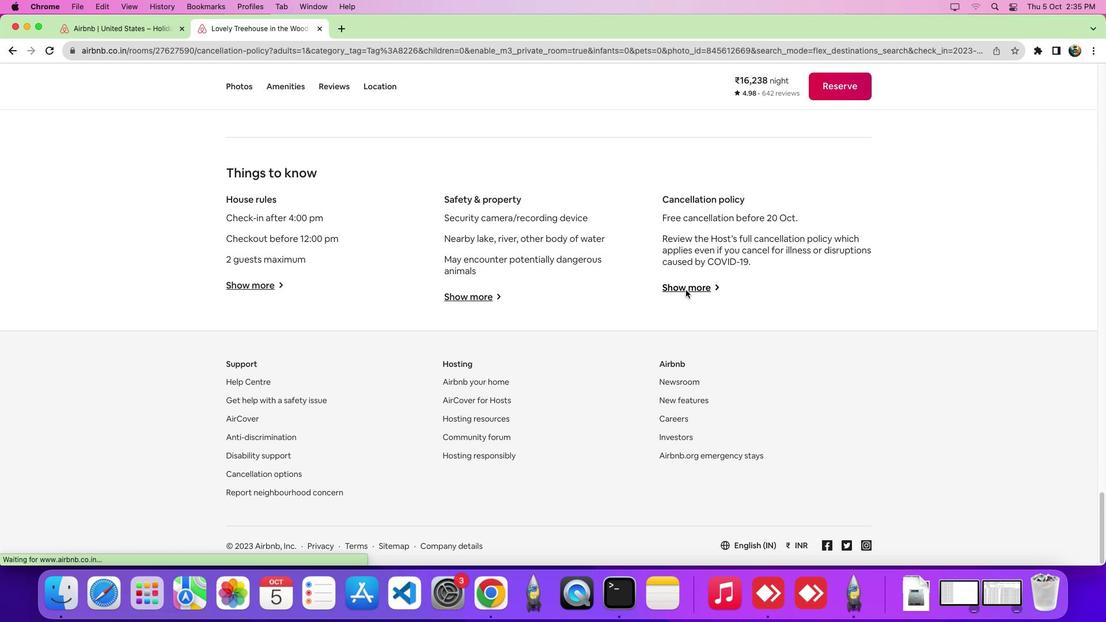 
Action: Mouse pressed left at (686, 290)
Screenshot: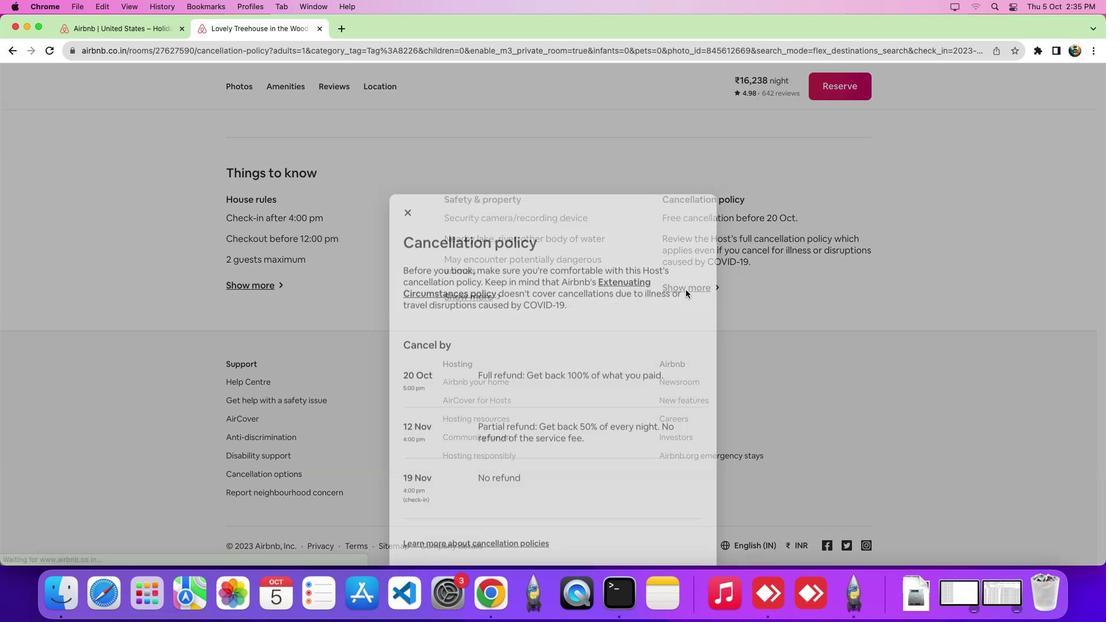 
